 Task: Create a sub task System Test and UAT for the task  Implement a new point of sale (POS) system for a retail store in the project AgileBolt , assign it to team member softage.3@softage.net and update the status of the sub task to  On Track  , set the priority of the sub task to Low
Action: Mouse moved to (513, 292)
Screenshot: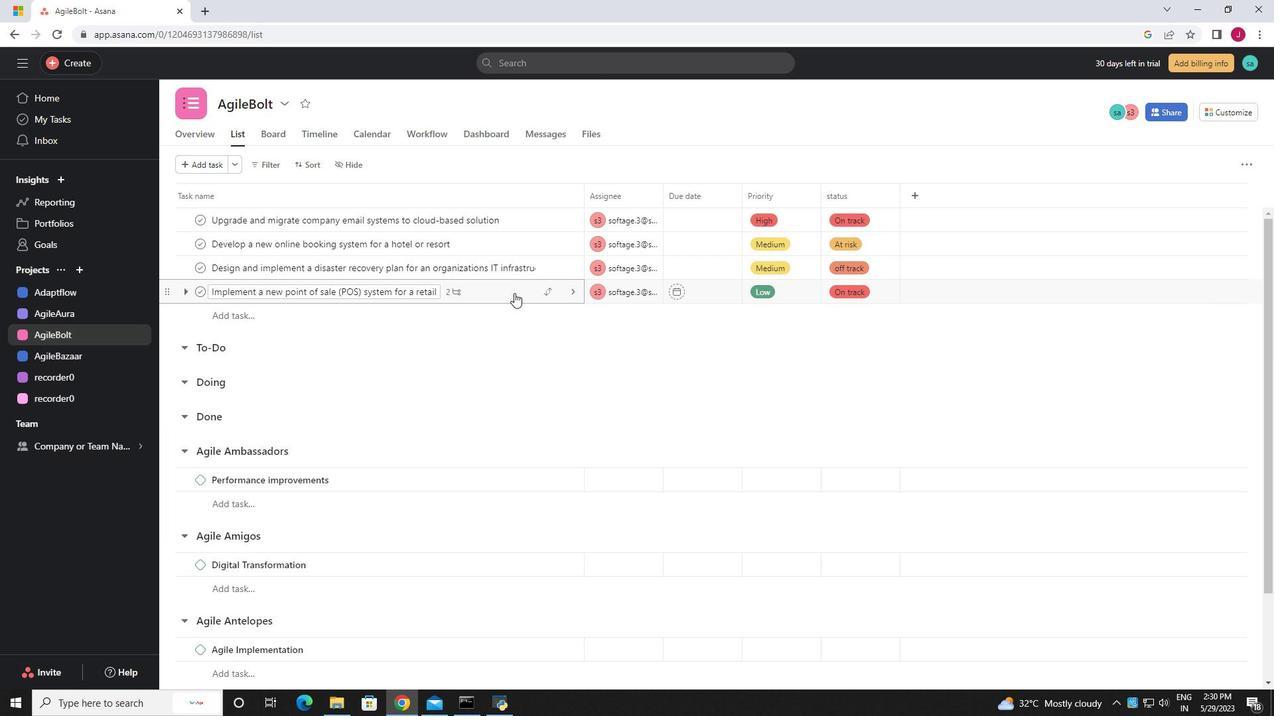 
Action: Mouse pressed left at (513, 292)
Screenshot: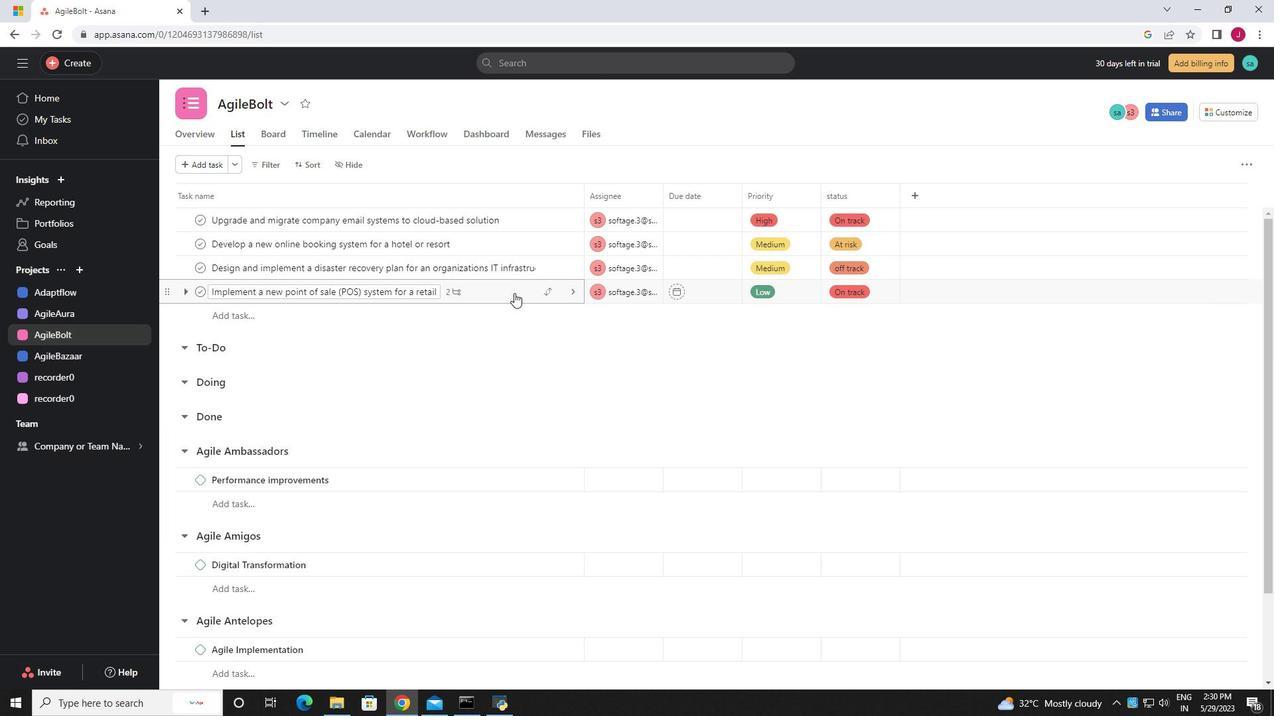 
Action: Mouse moved to (983, 524)
Screenshot: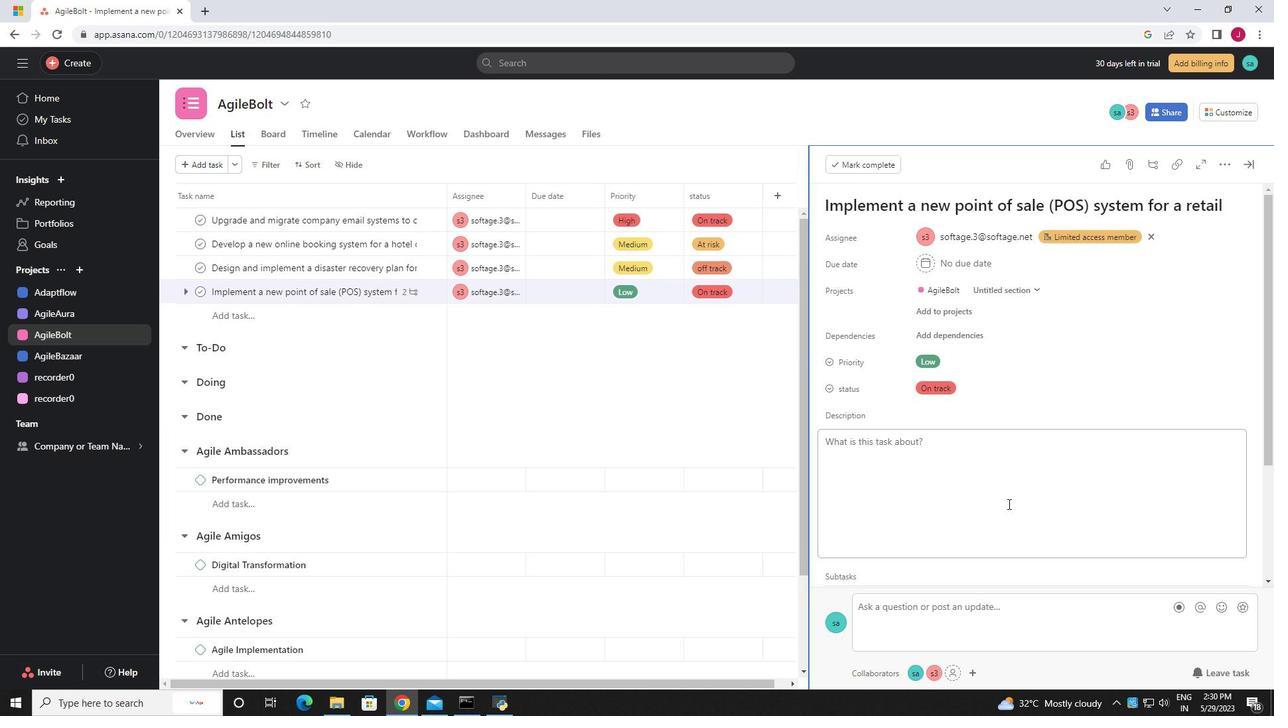 
Action: Mouse scrolled (983, 523) with delta (0, 0)
Screenshot: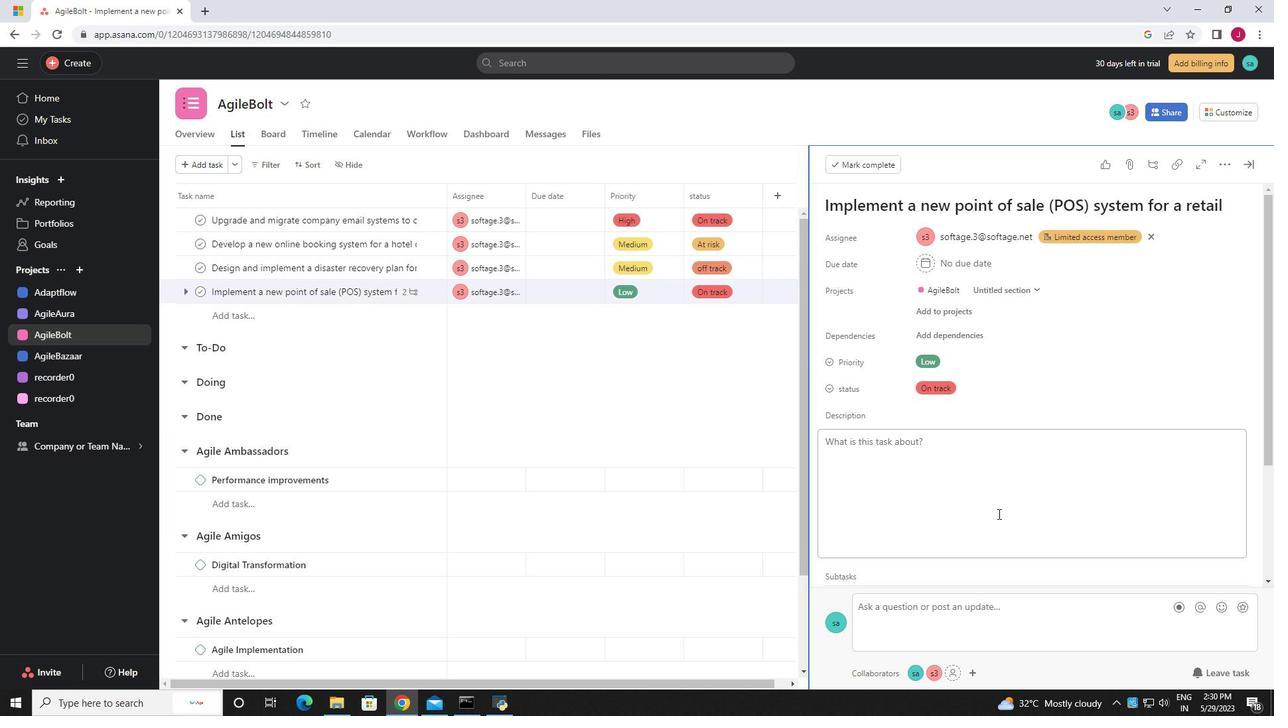 
Action: Mouse scrolled (983, 523) with delta (0, 0)
Screenshot: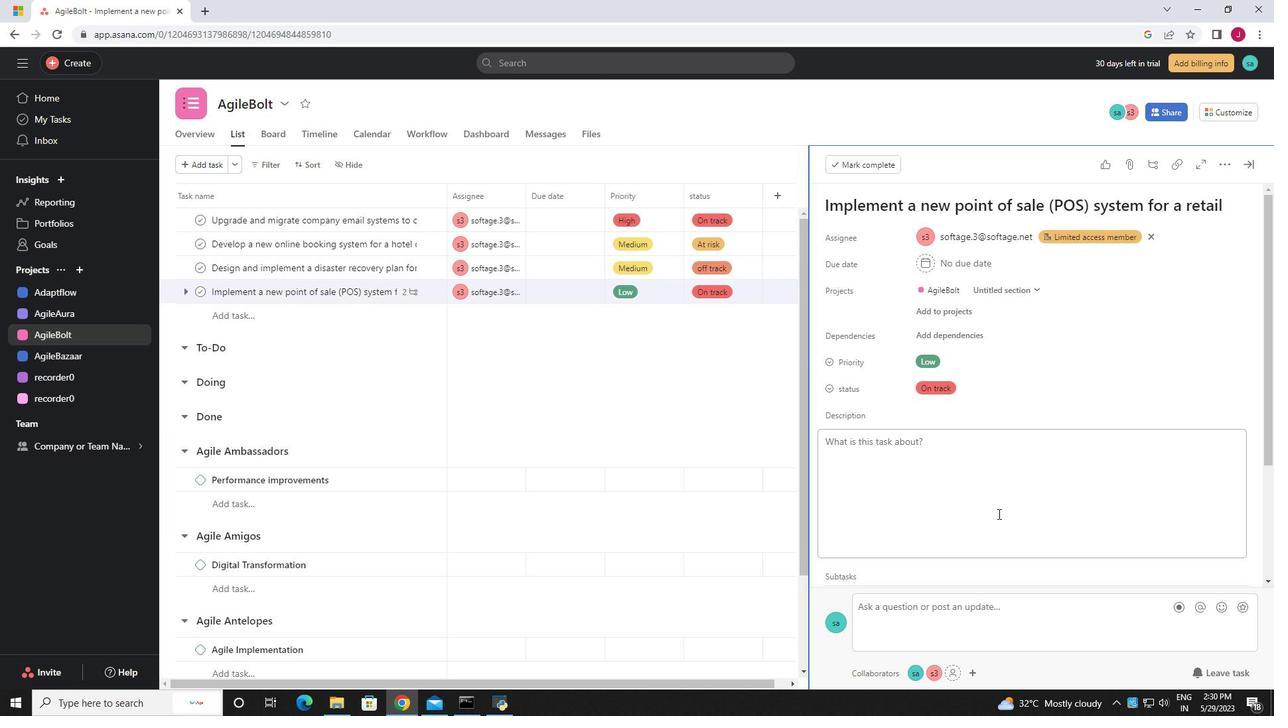 
Action: Mouse scrolled (983, 523) with delta (0, 0)
Screenshot: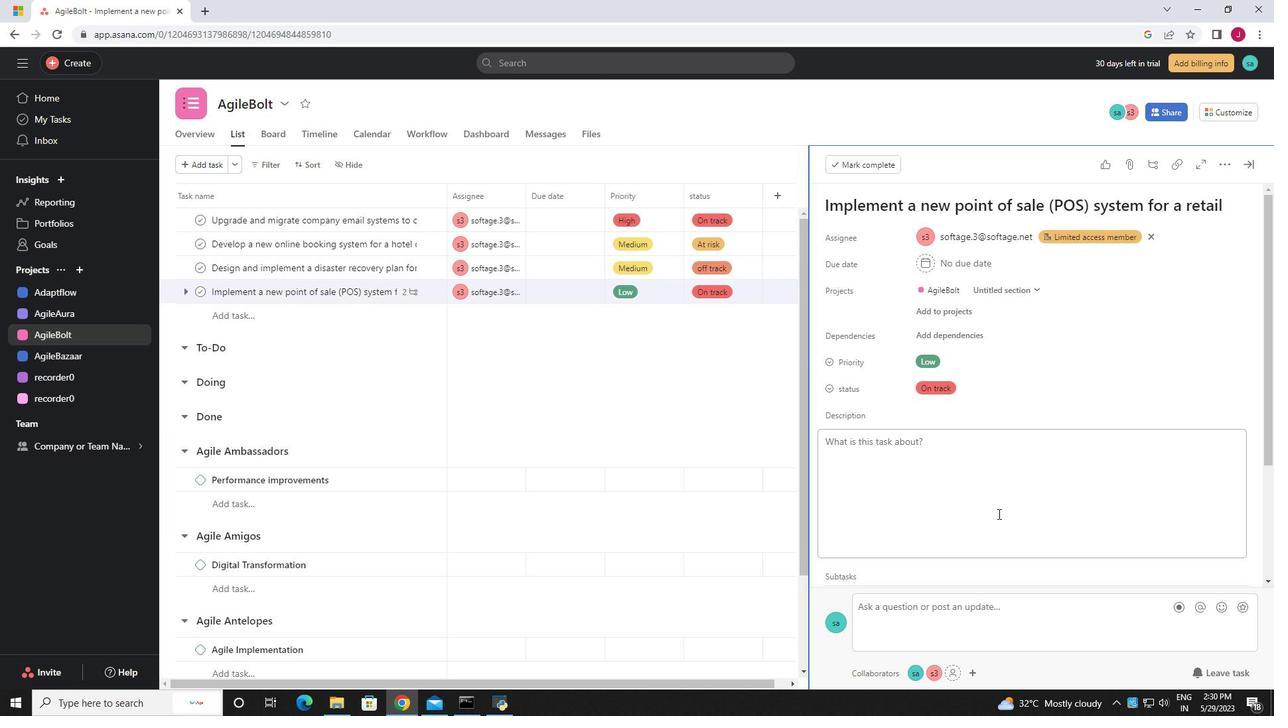 
Action: Mouse scrolled (983, 523) with delta (0, 0)
Screenshot: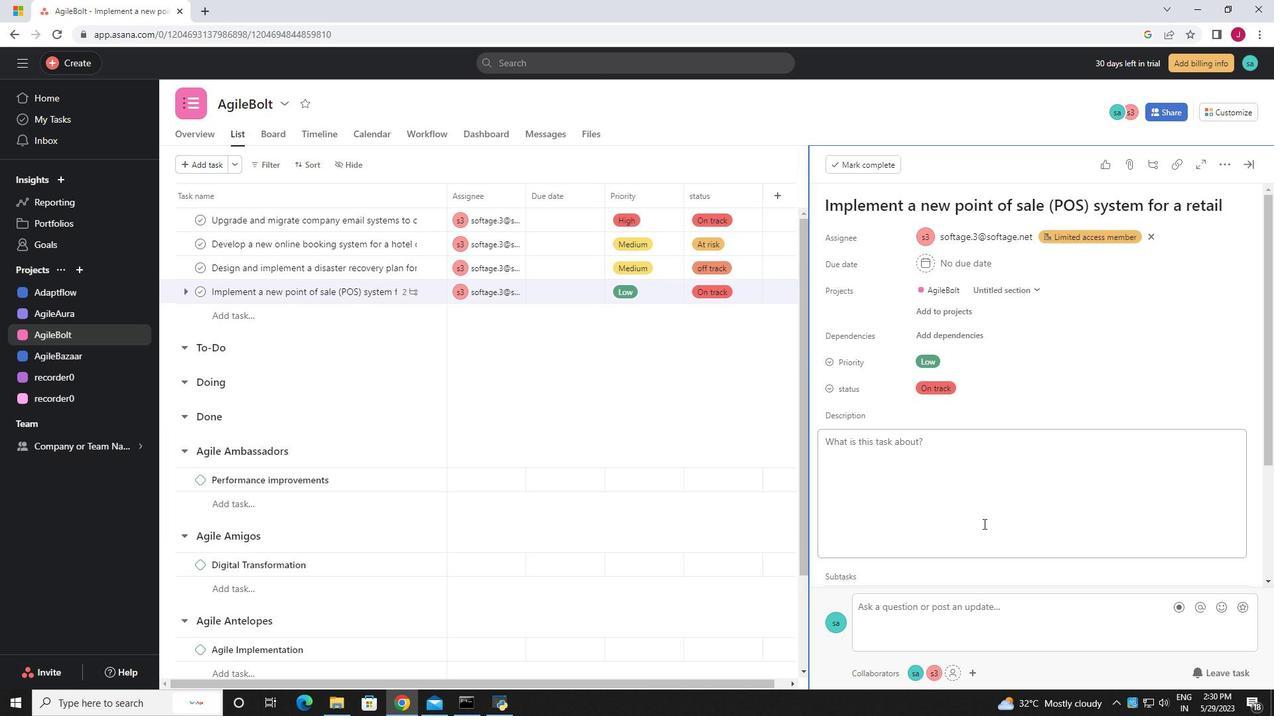 
Action: Mouse scrolled (983, 523) with delta (0, 0)
Screenshot: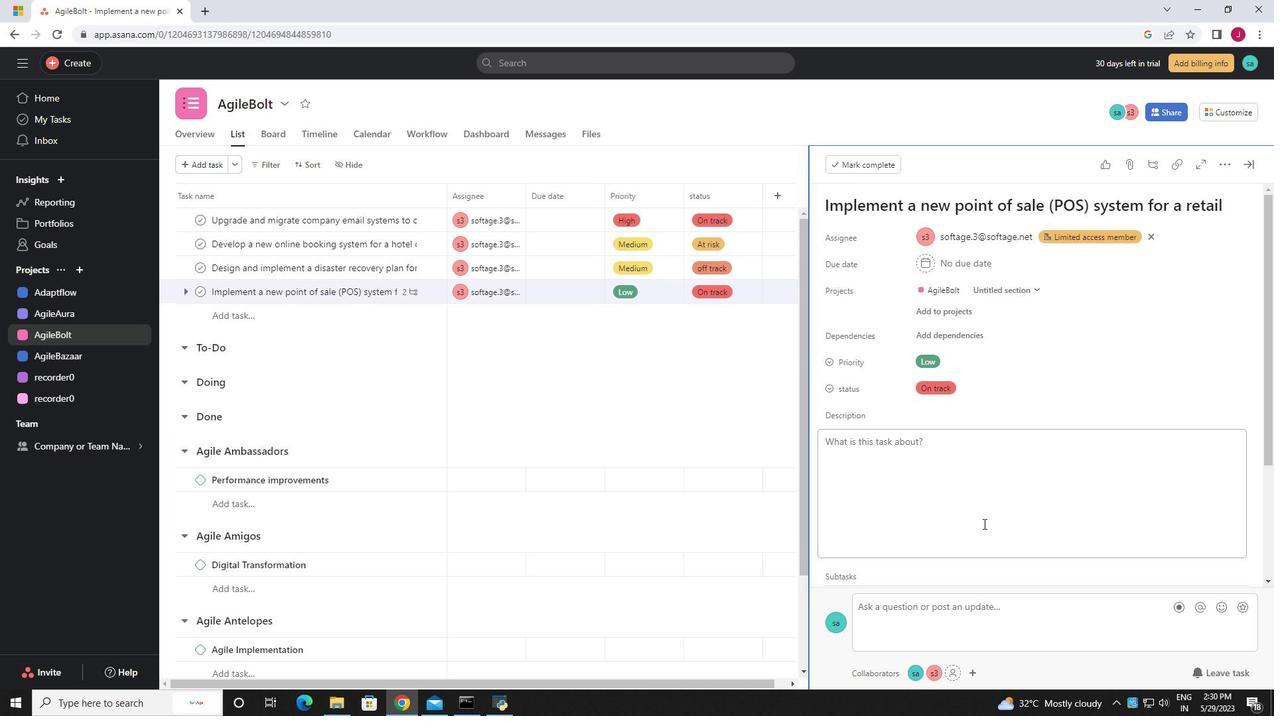 
Action: Mouse moved to (856, 480)
Screenshot: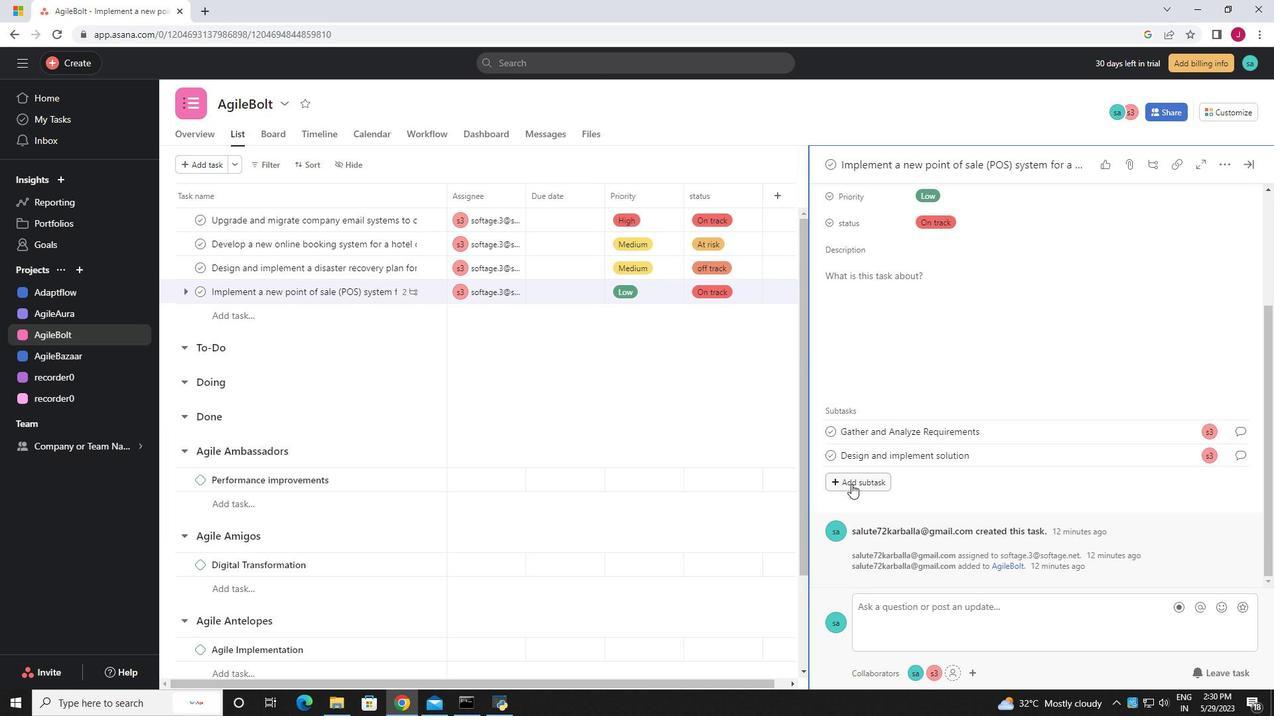 
Action: Mouse pressed left at (856, 480)
Screenshot: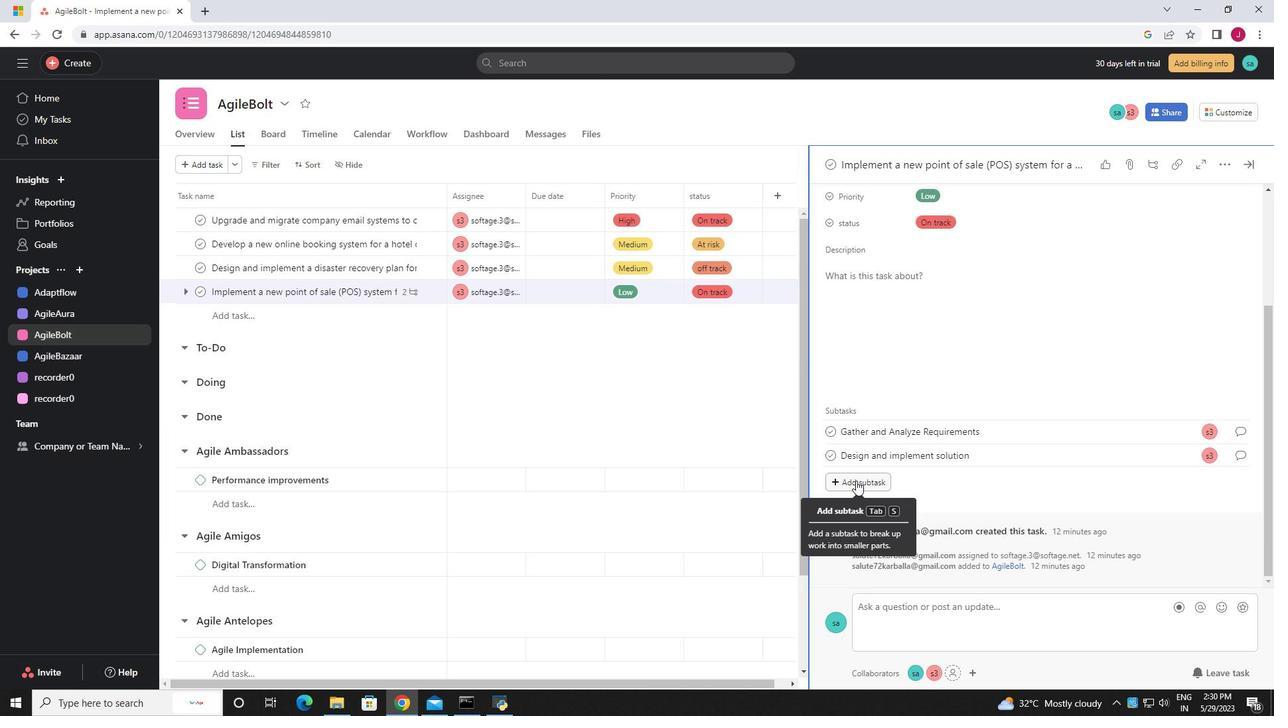 
Action: Mouse moved to (860, 455)
Screenshot: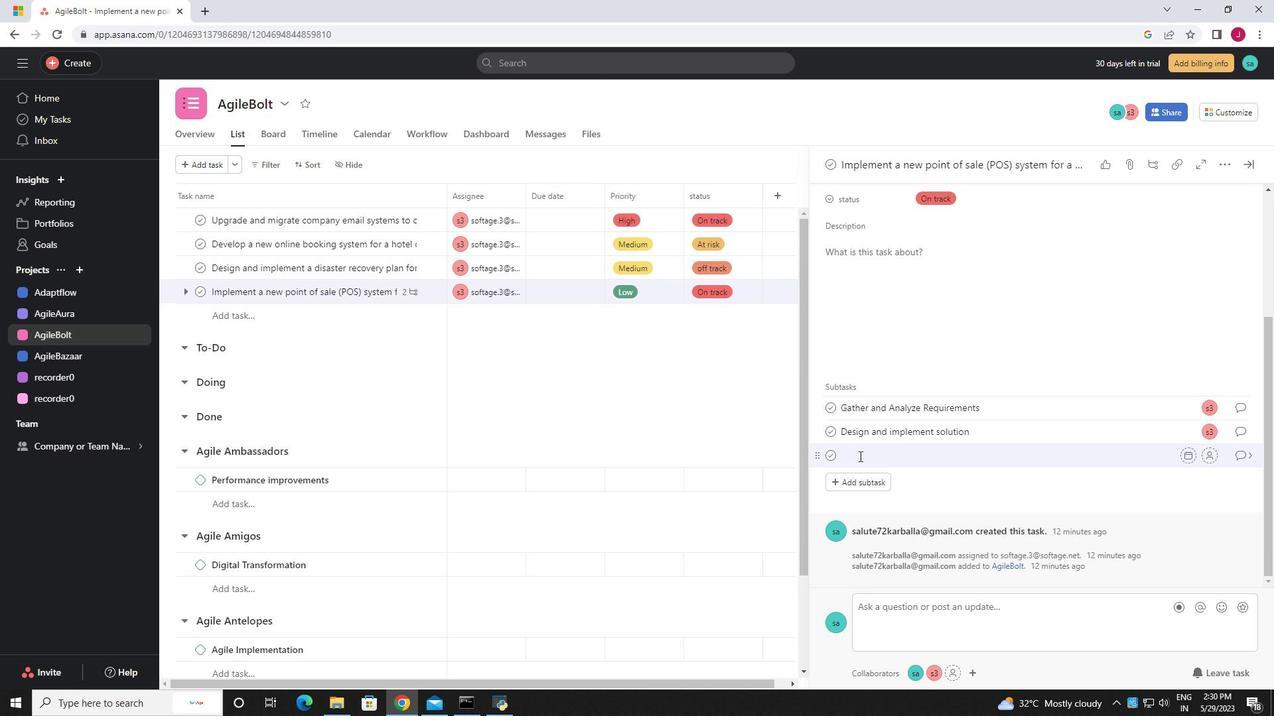 
Action: Key pressed <Key.caps_lock>S<Key.caps_lock>ystem<Key.space><Key.caps_lock>T<Key.caps_lock>est<Key.space>and<Key.space><Key.caps_lock>UAT
Screenshot: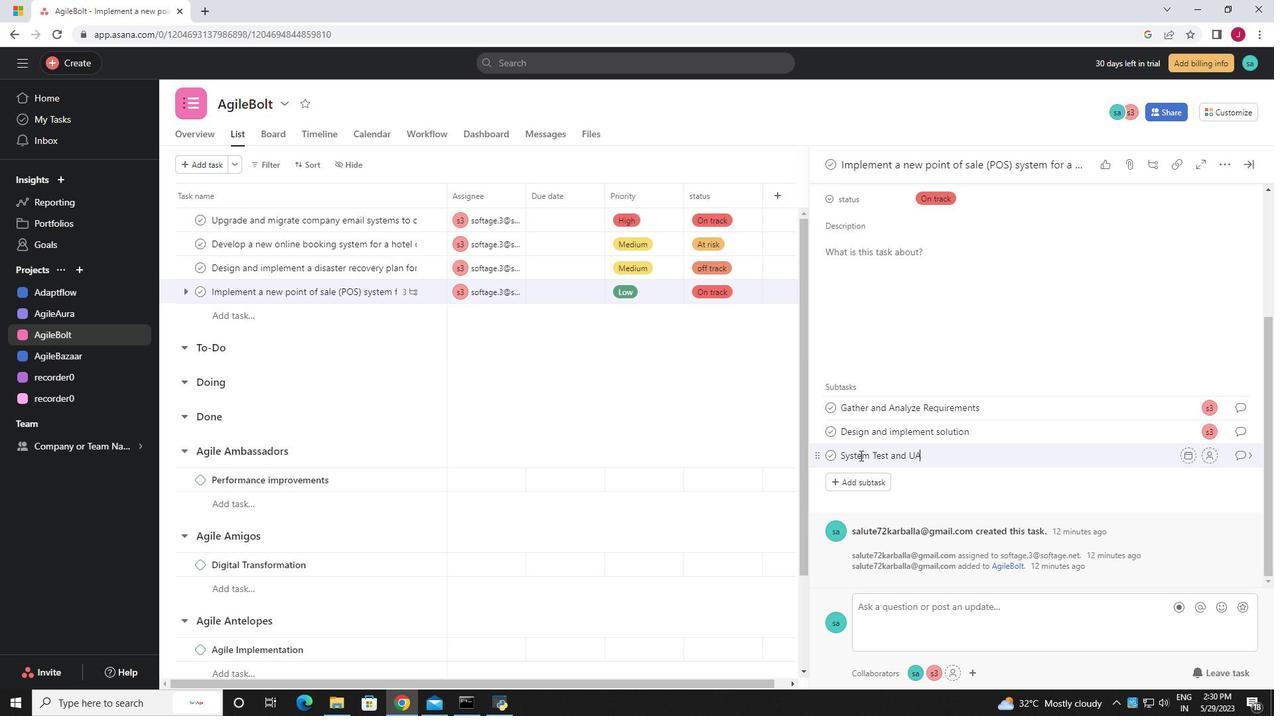 
Action: Mouse moved to (1211, 457)
Screenshot: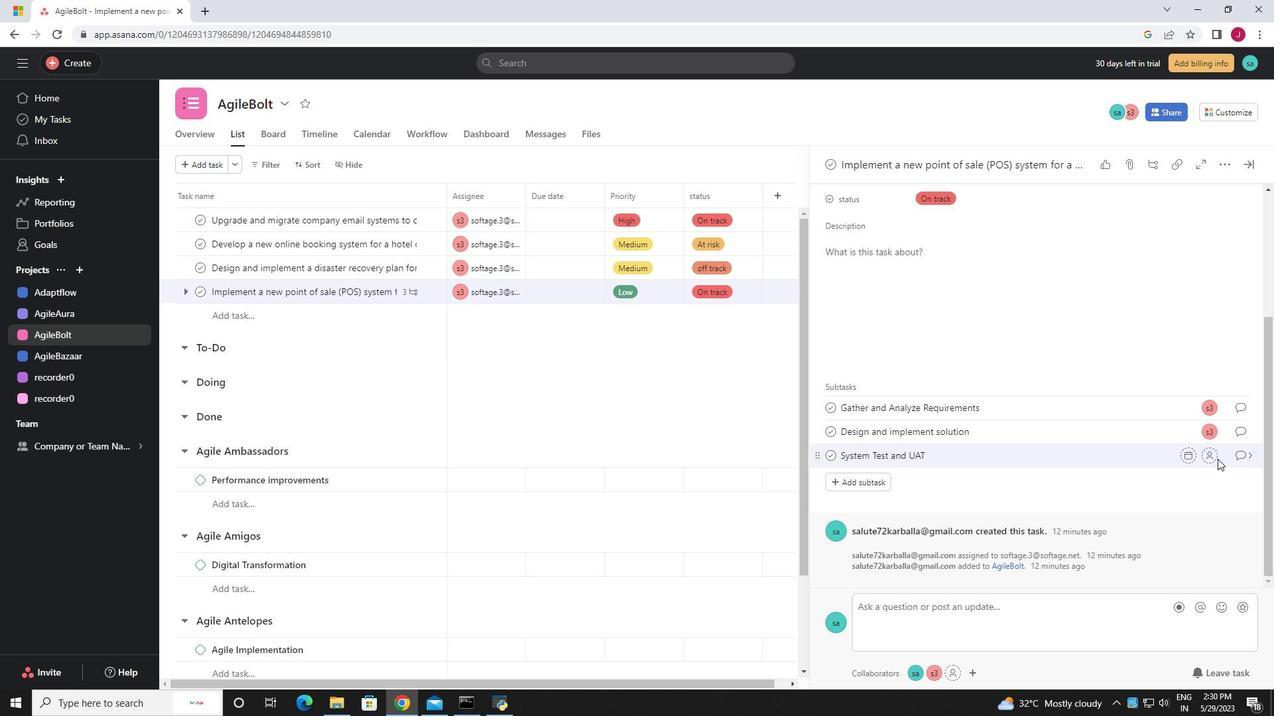 
Action: Mouse pressed left at (1211, 457)
Screenshot: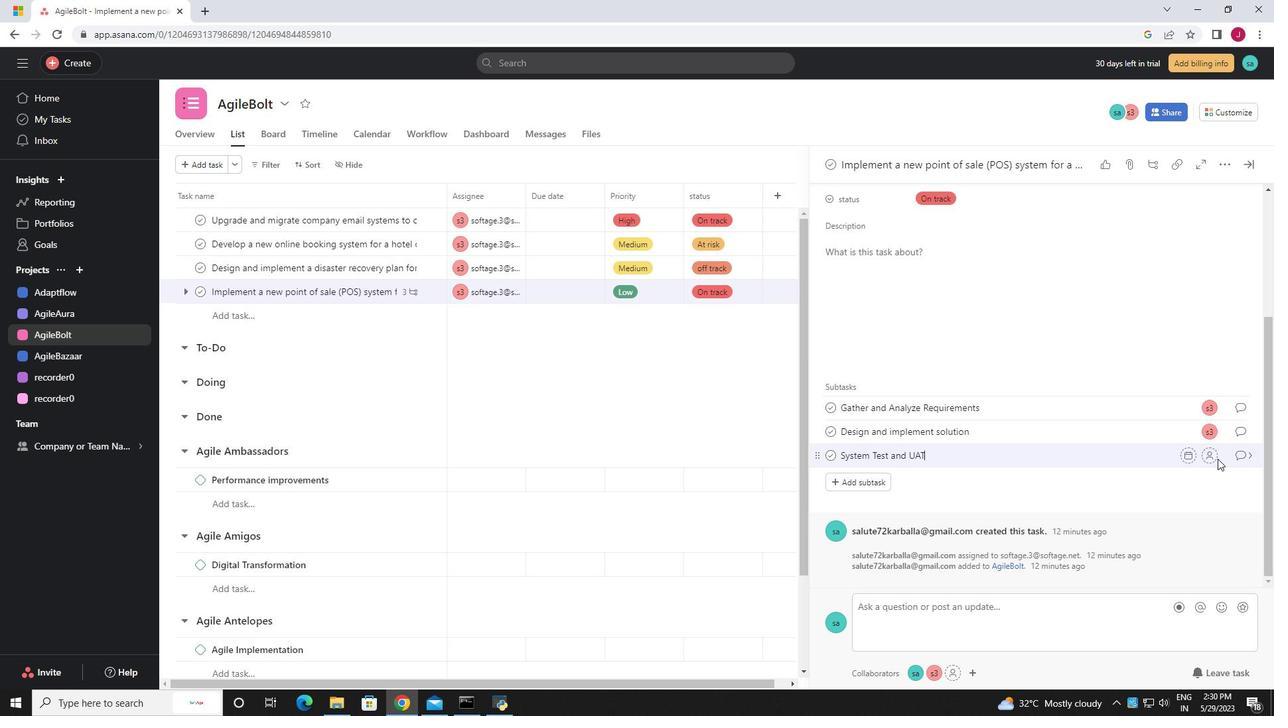 
Action: Mouse moved to (1097, 589)
Screenshot: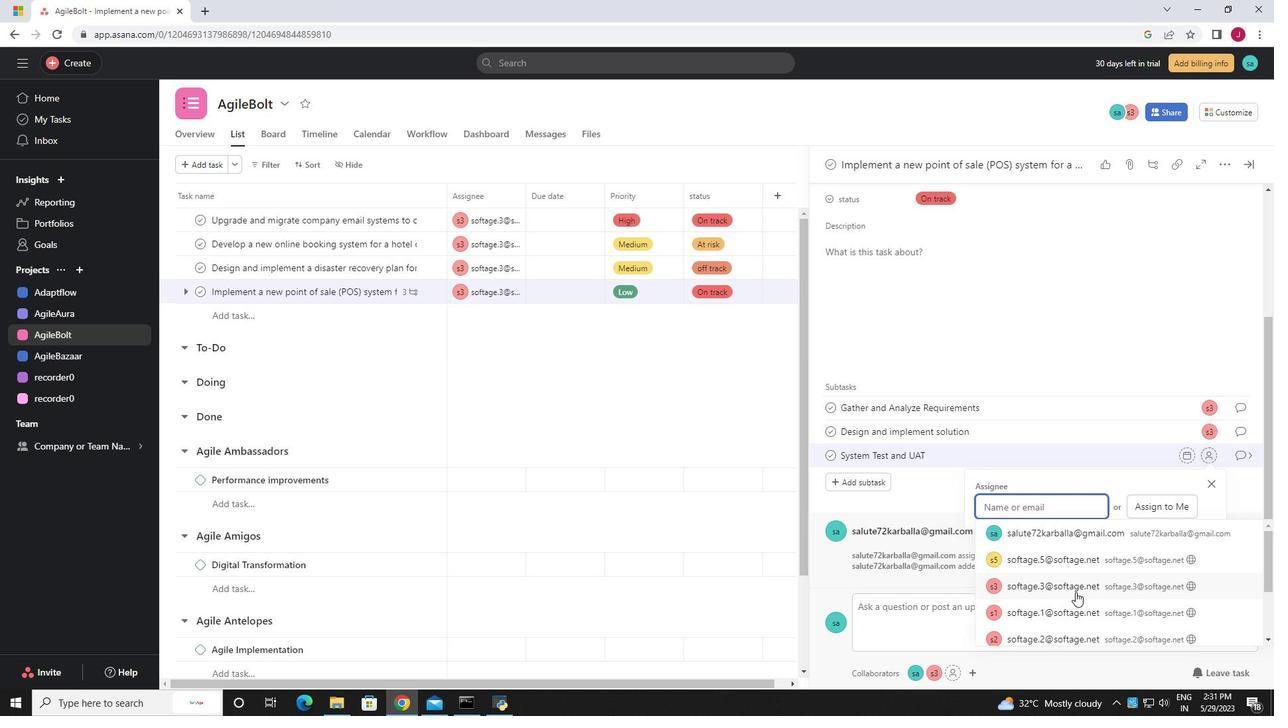 
Action: Mouse pressed left at (1097, 589)
Screenshot: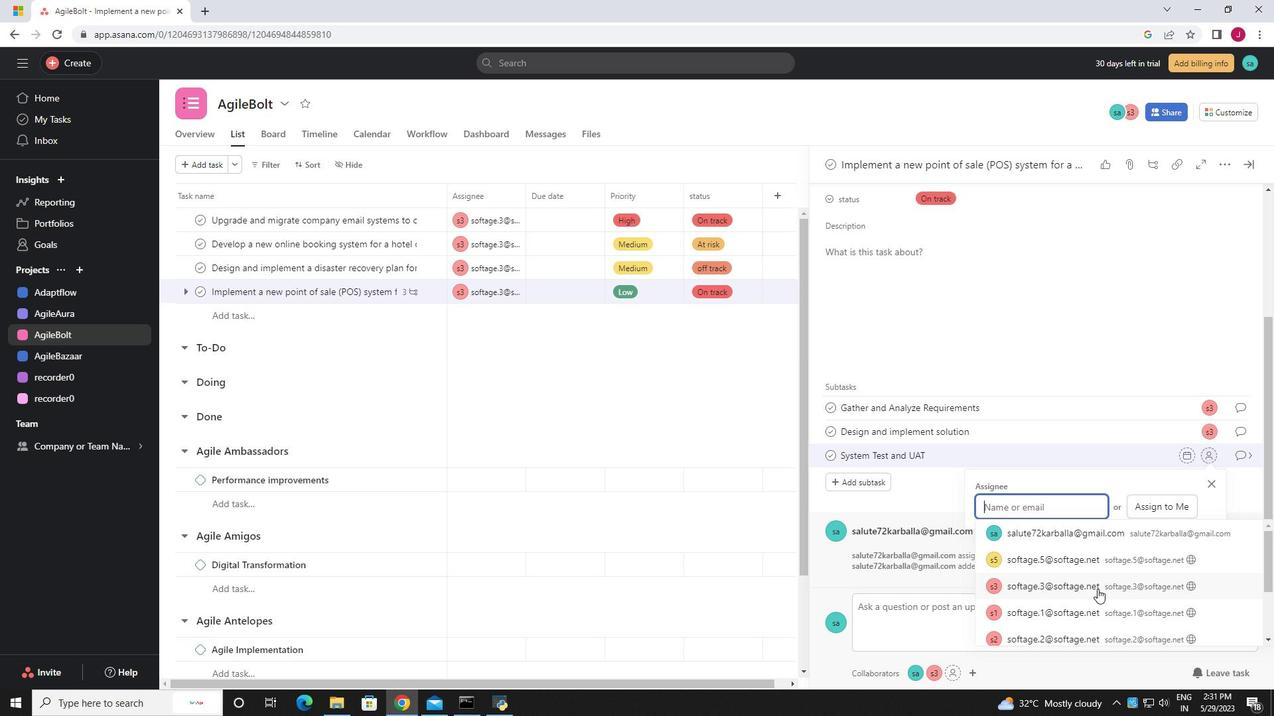
Action: Mouse moved to (1246, 455)
Screenshot: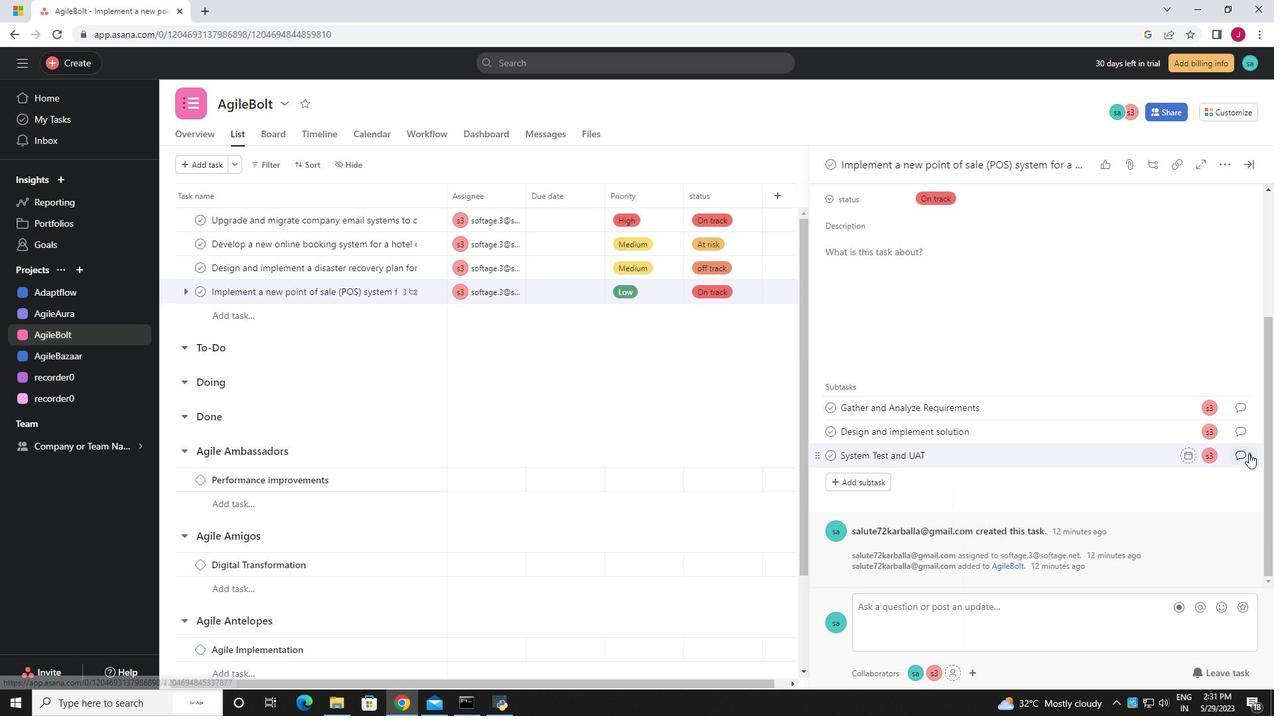 
Action: Mouse pressed left at (1246, 455)
Screenshot: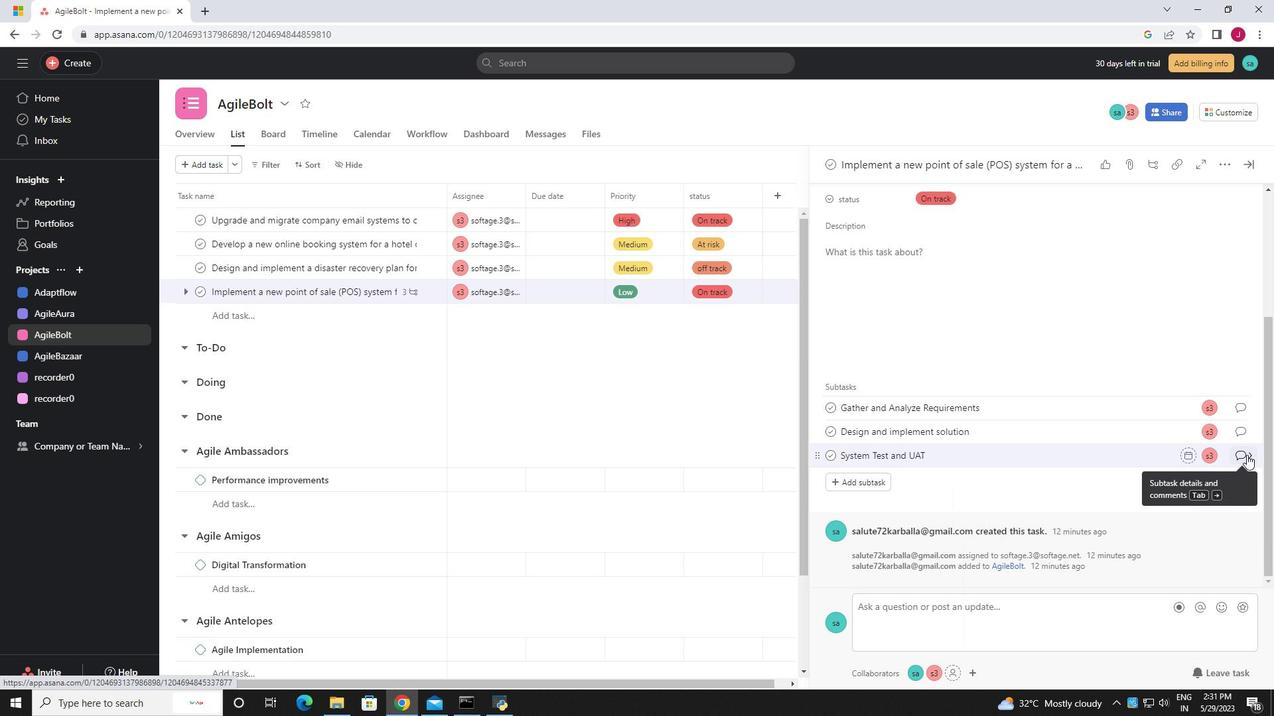 
Action: Mouse moved to (869, 397)
Screenshot: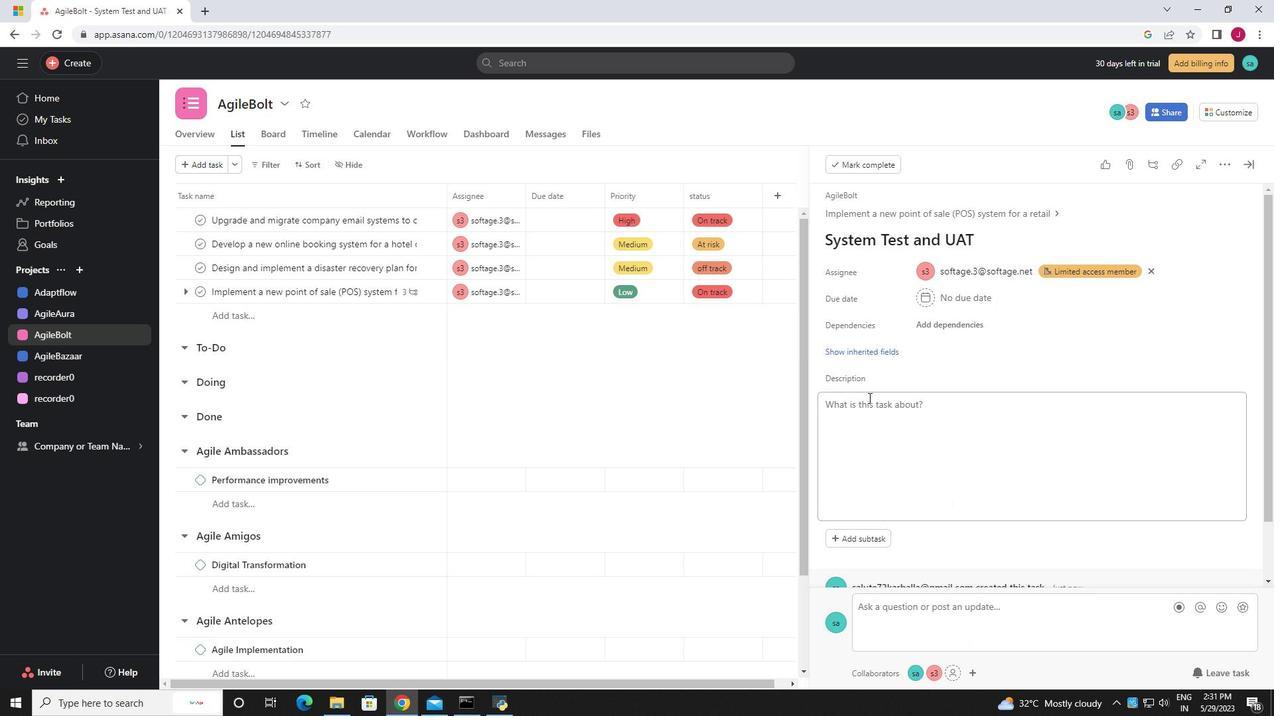 
Action: Mouse scrolled (869, 396) with delta (0, 0)
Screenshot: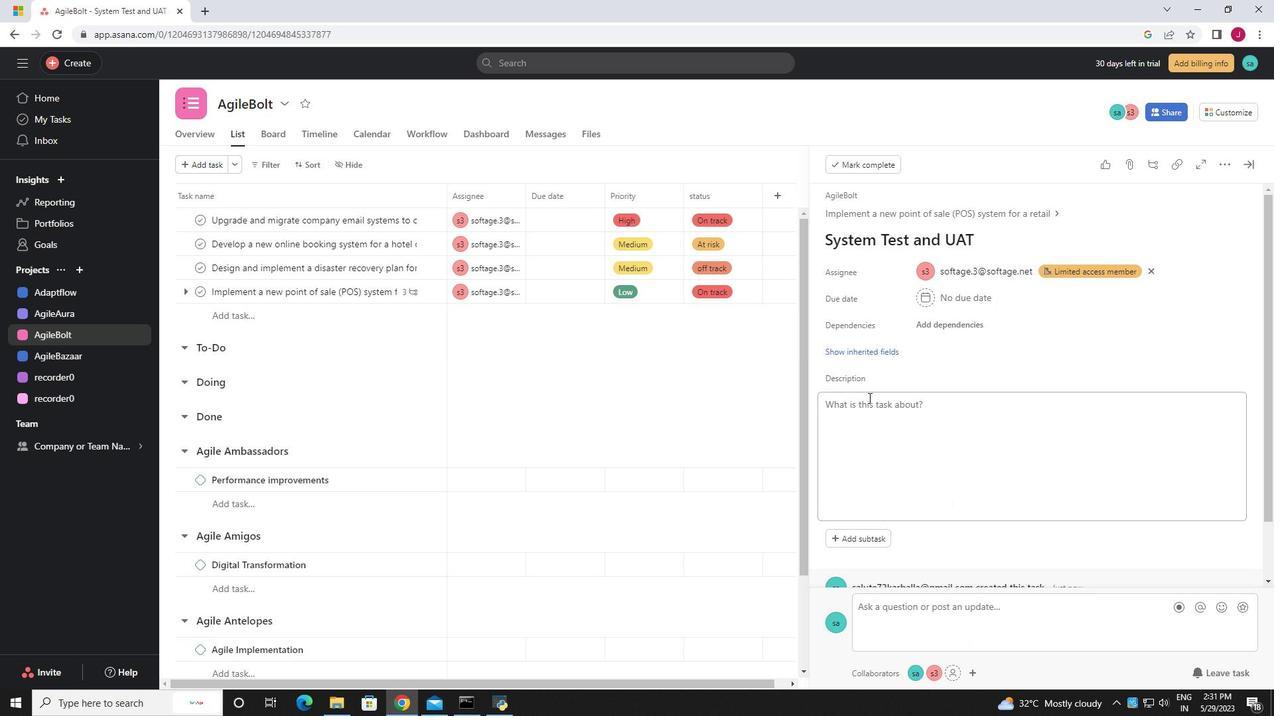 
Action: Mouse moved to (869, 397)
Screenshot: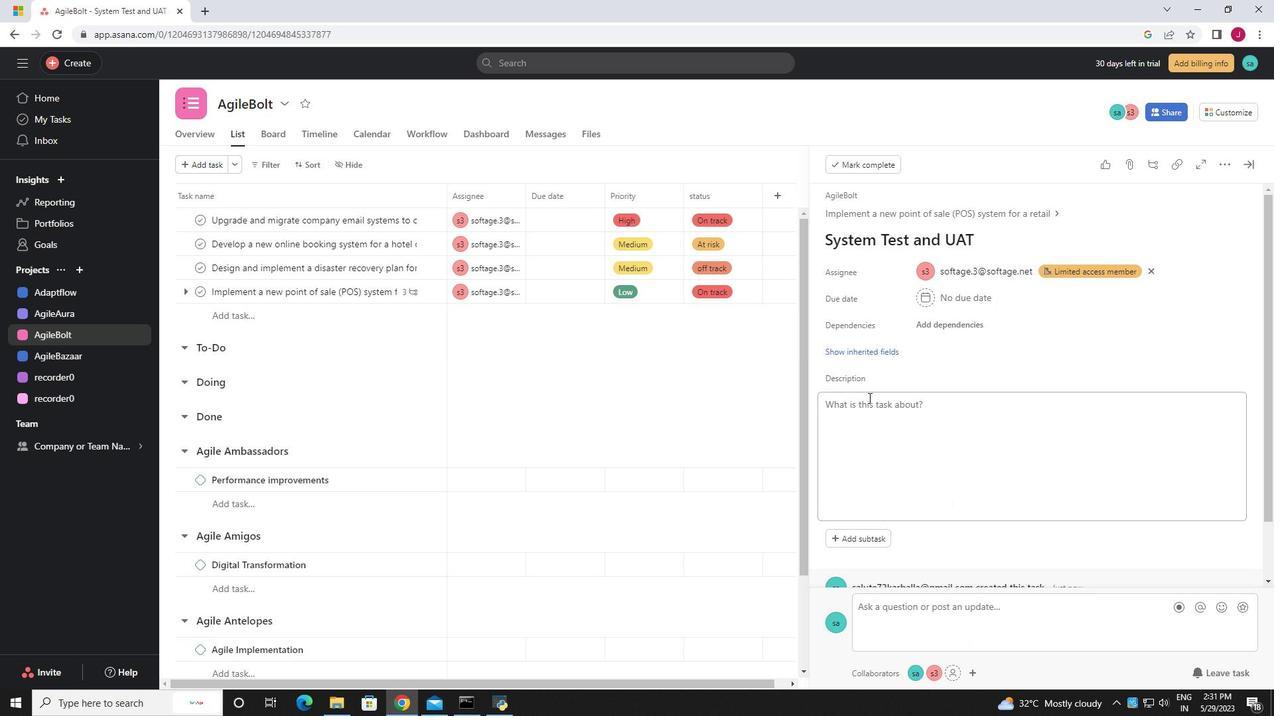 
Action: Mouse scrolled (869, 396) with delta (0, 0)
Screenshot: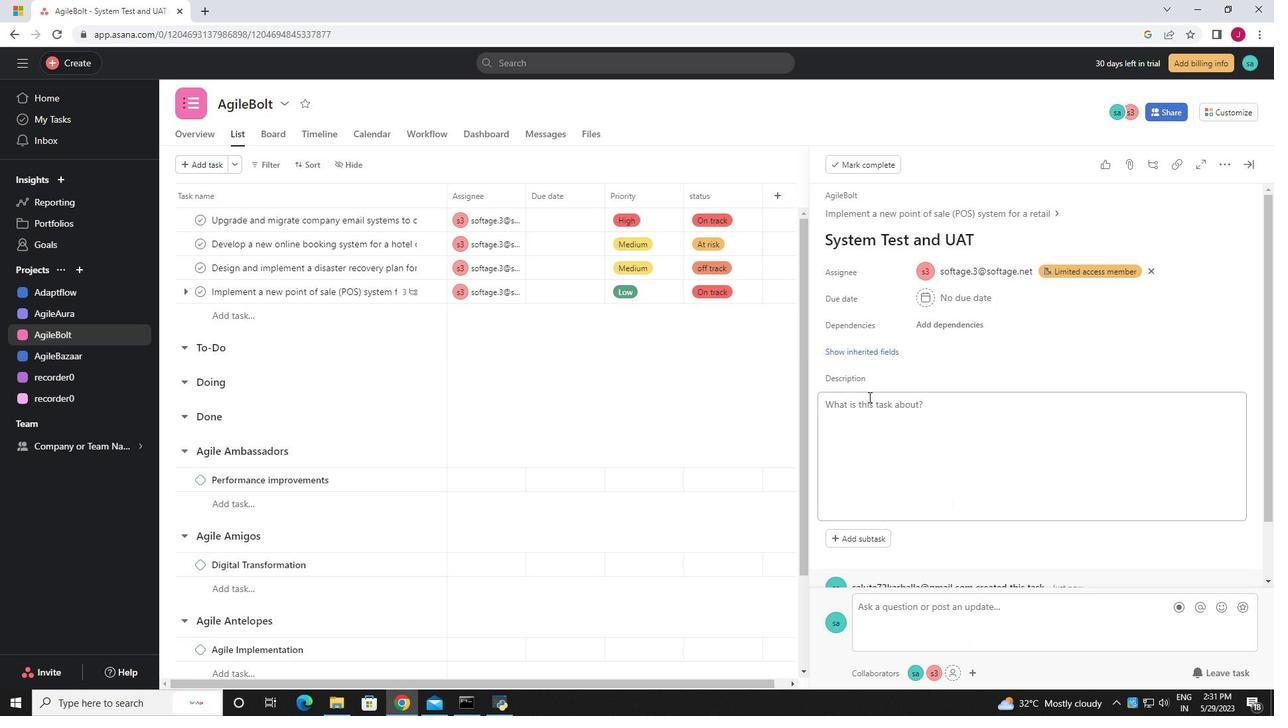 
Action: Mouse scrolled (869, 396) with delta (0, 0)
Screenshot: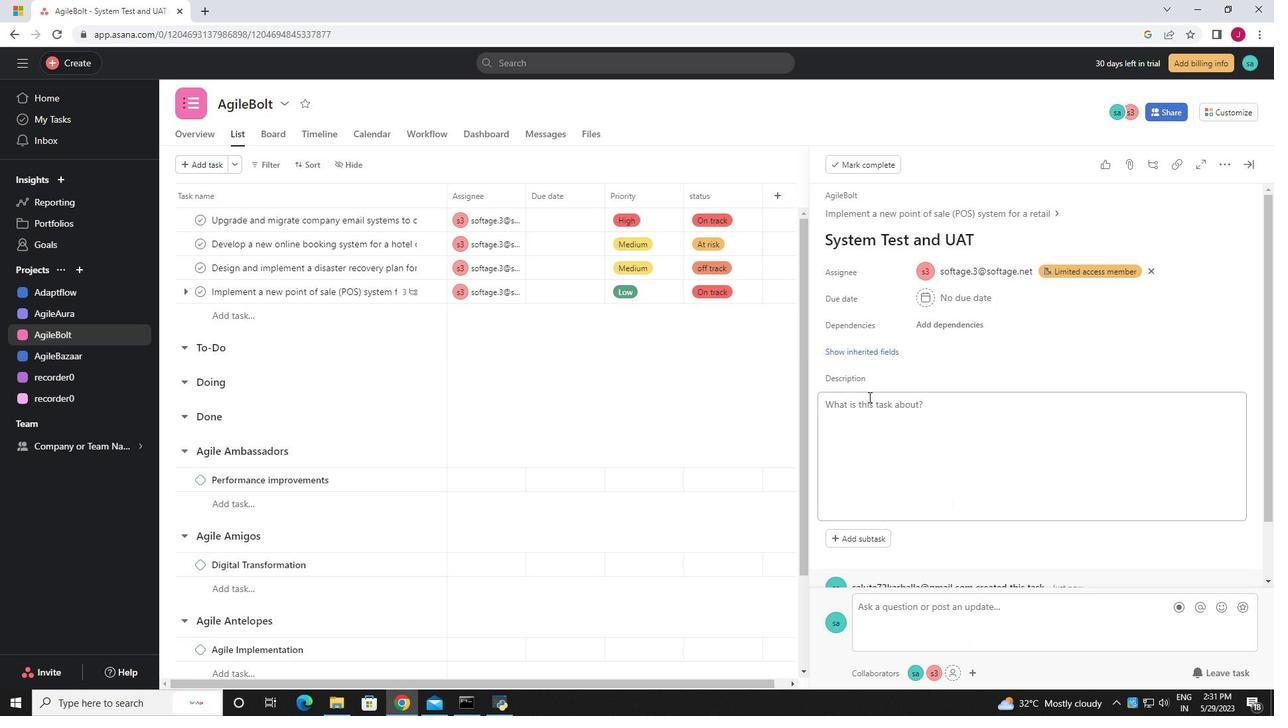 
Action: Mouse moved to (882, 286)
Screenshot: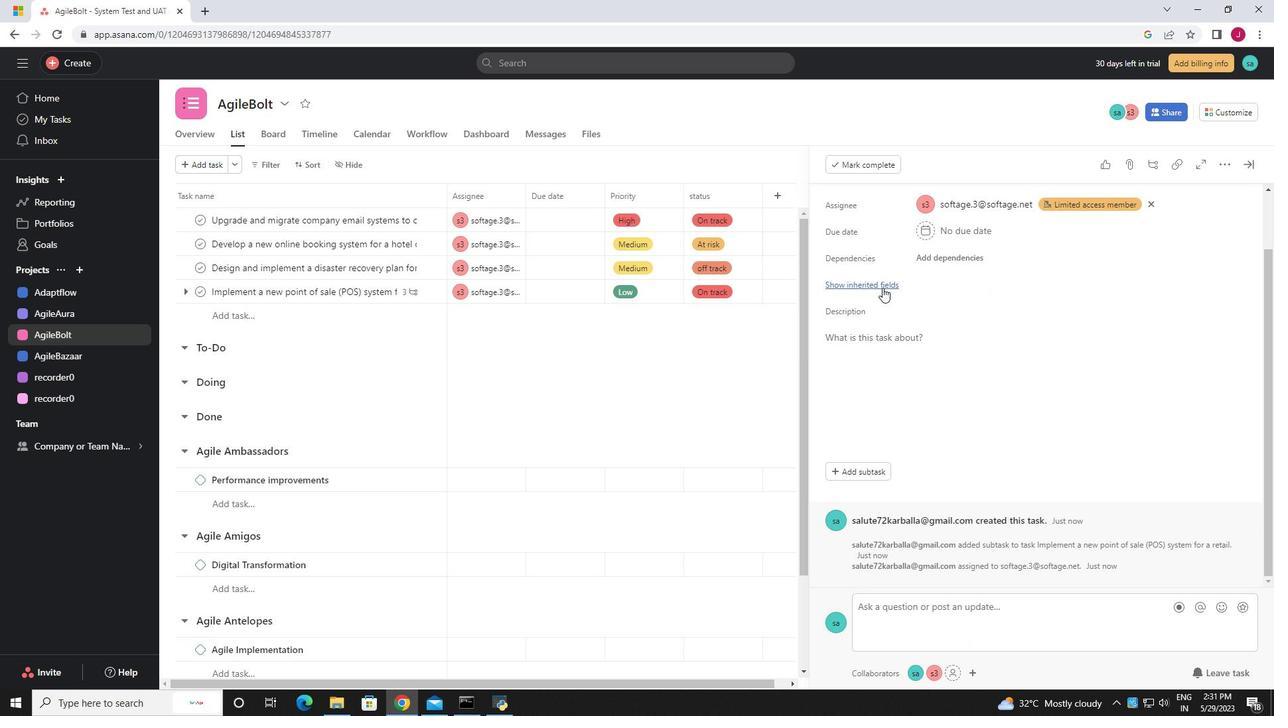
Action: Mouse pressed left at (882, 286)
Screenshot: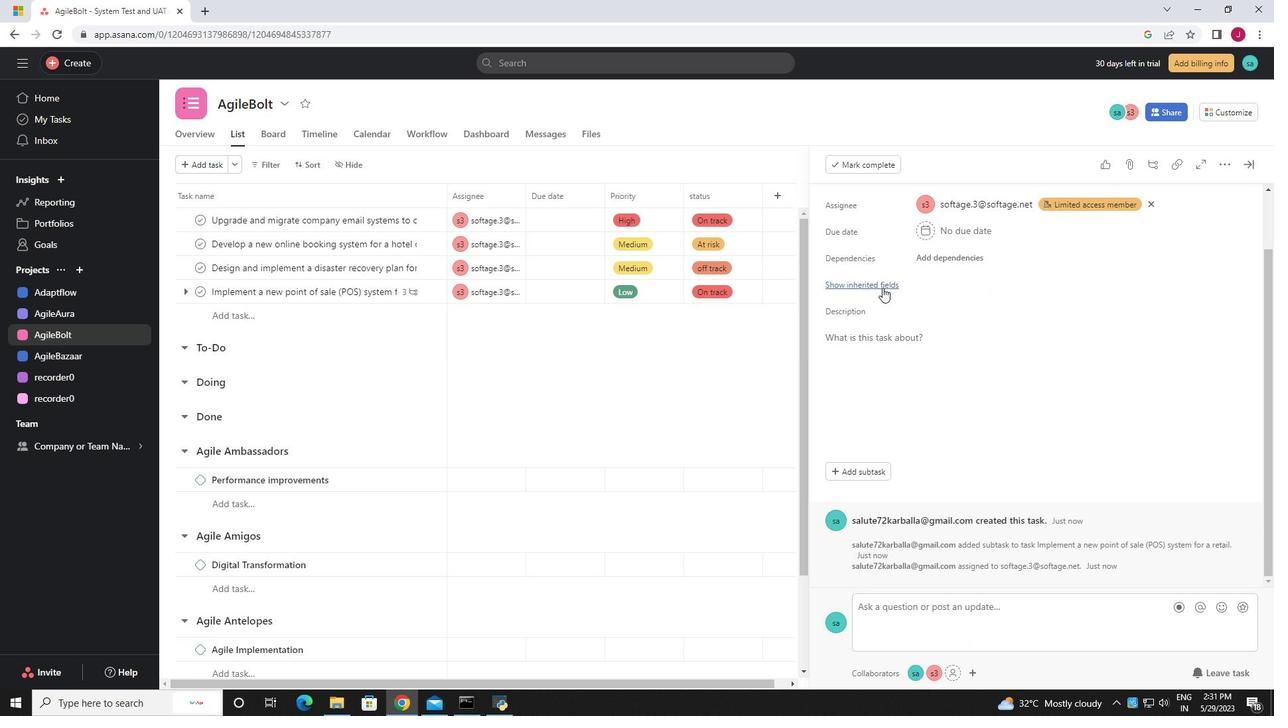 
Action: Mouse moved to (973, 302)
Screenshot: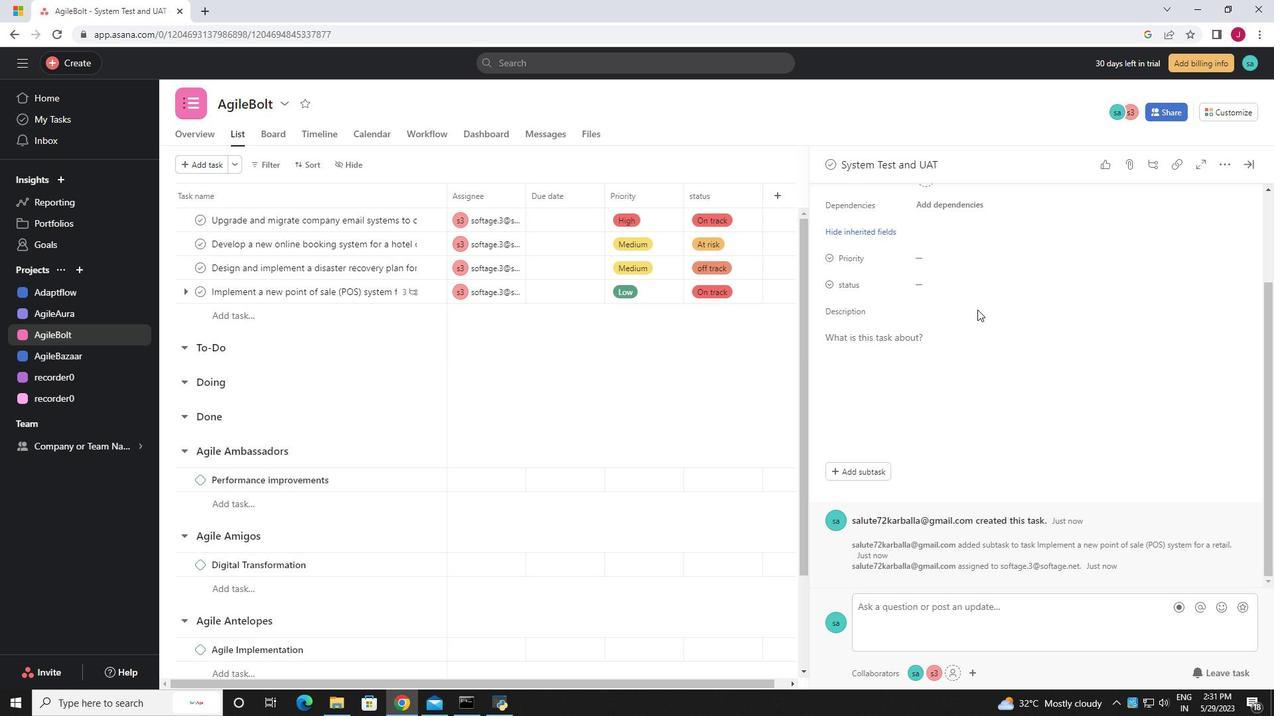
Action: Mouse scrolled (973, 303) with delta (0, 0)
Screenshot: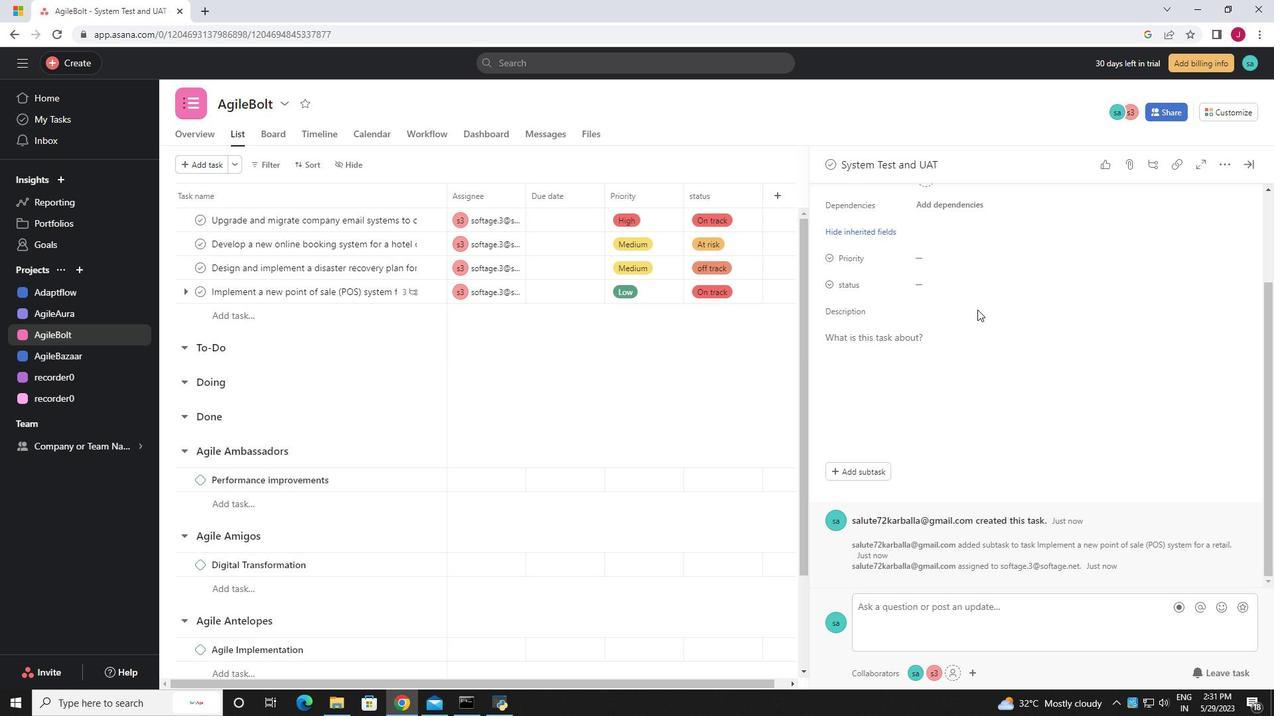 
Action: Mouse moved to (972, 301)
Screenshot: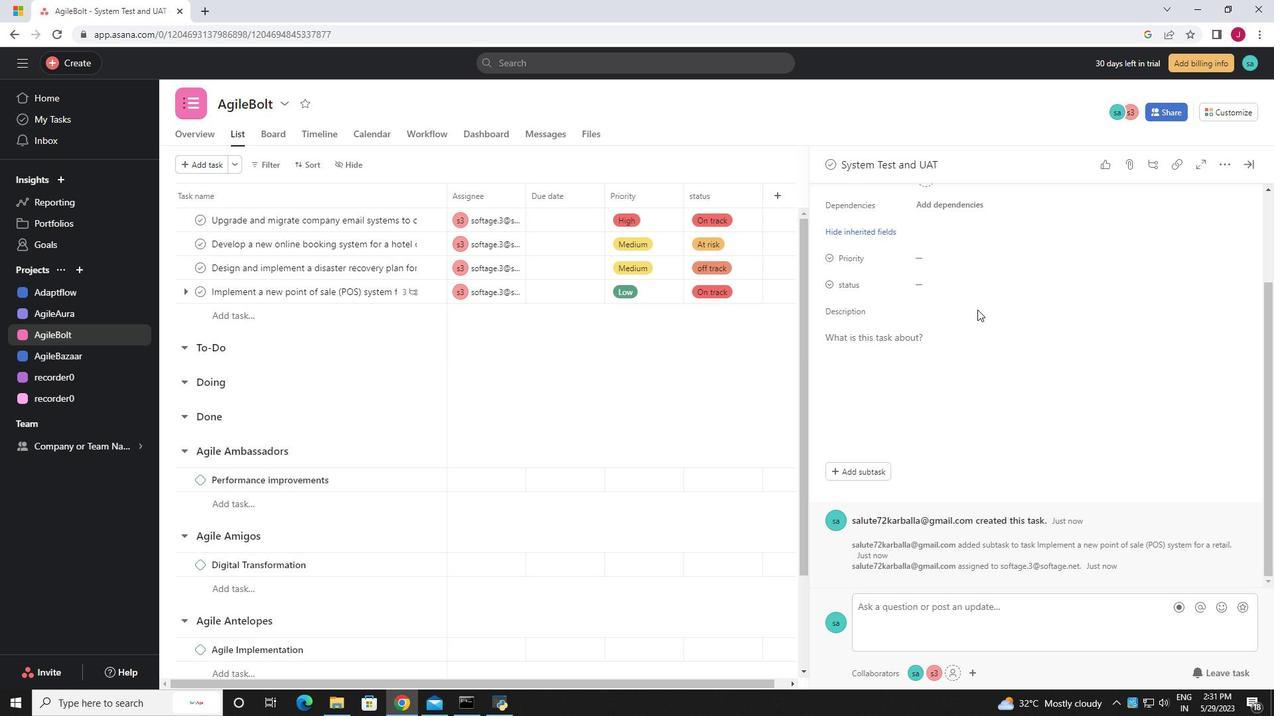 
Action: Mouse scrolled (973, 303) with delta (0, 0)
Screenshot: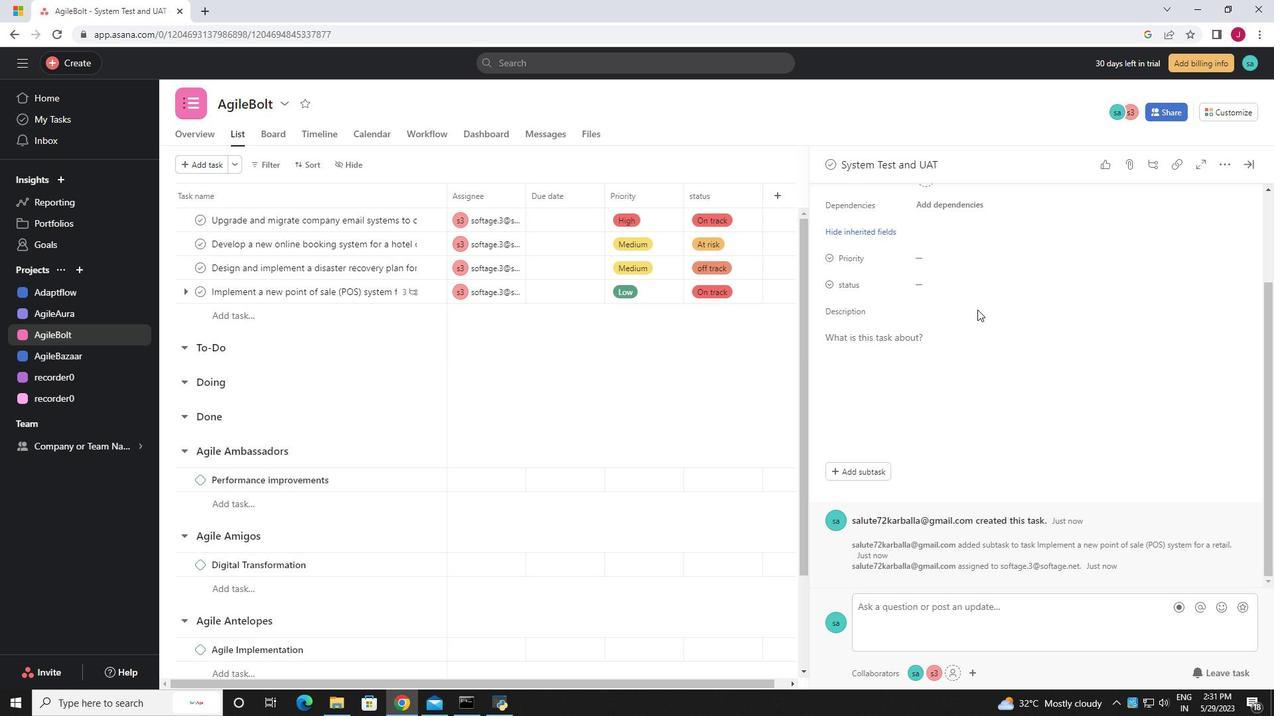 
Action: Mouse moved to (972, 300)
Screenshot: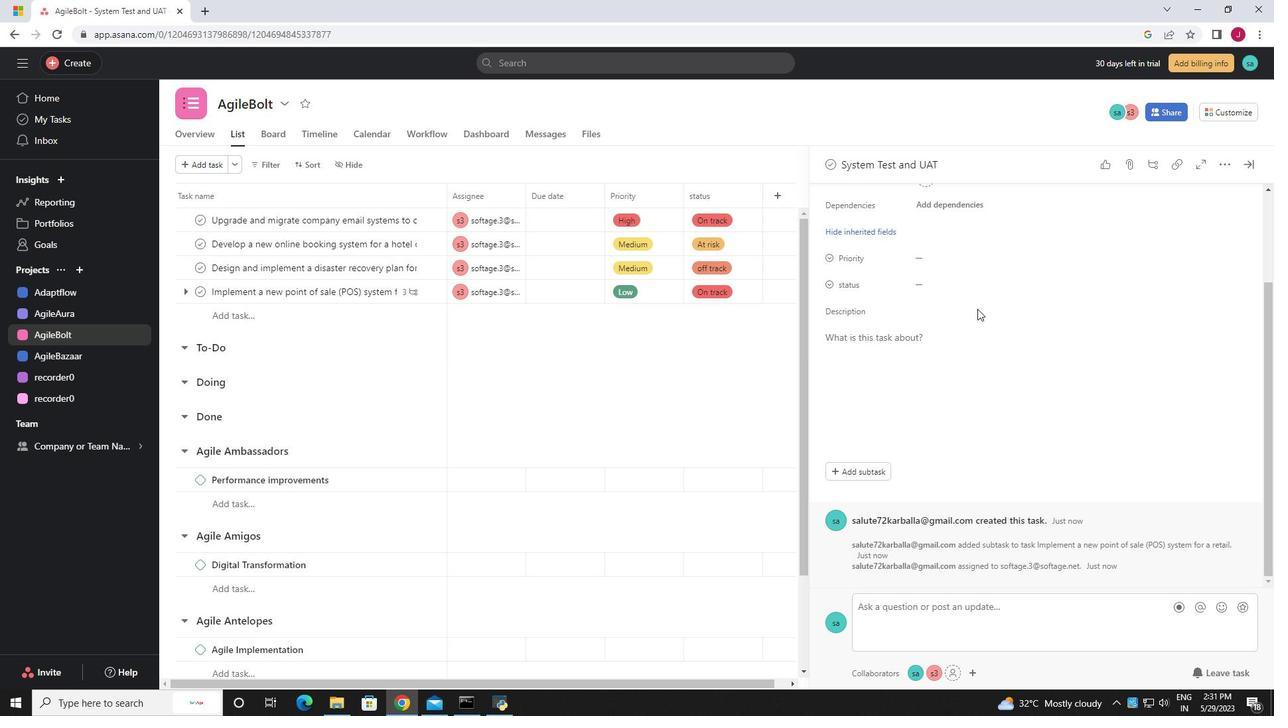 
Action: Mouse scrolled (972, 301) with delta (0, 0)
Screenshot: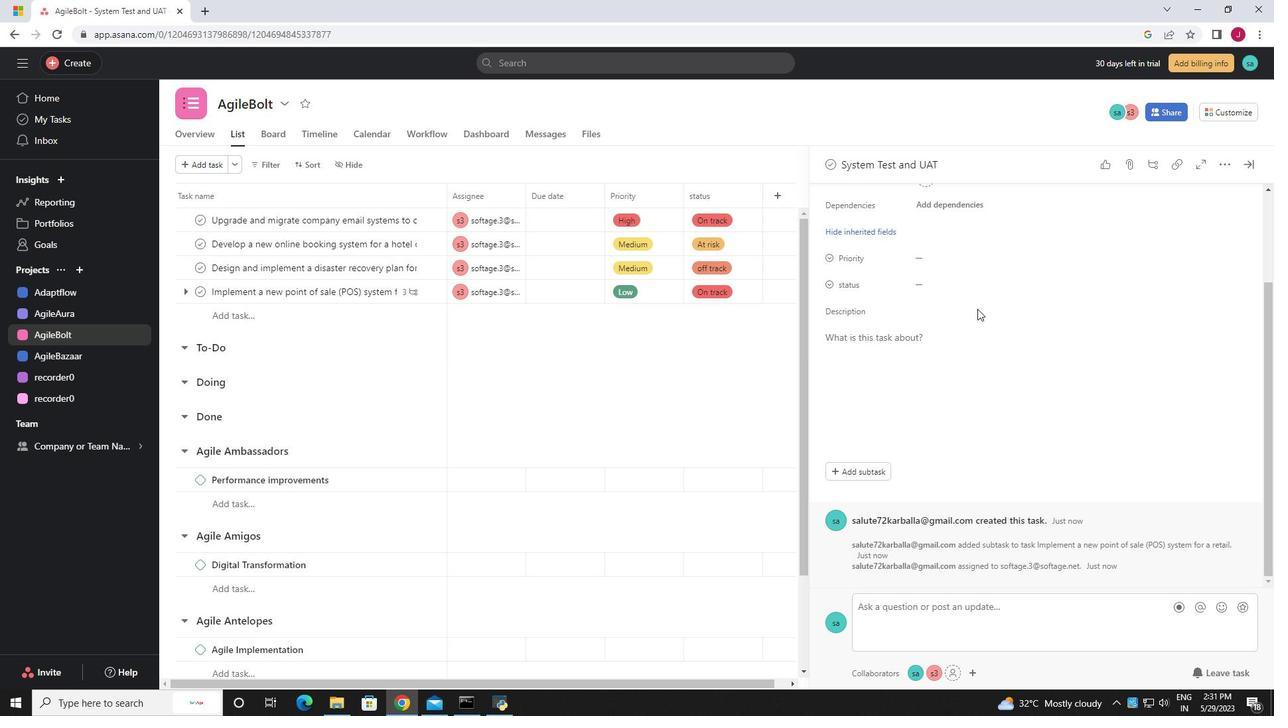 
Action: Mouse moved to (964, 273)
Screenshot: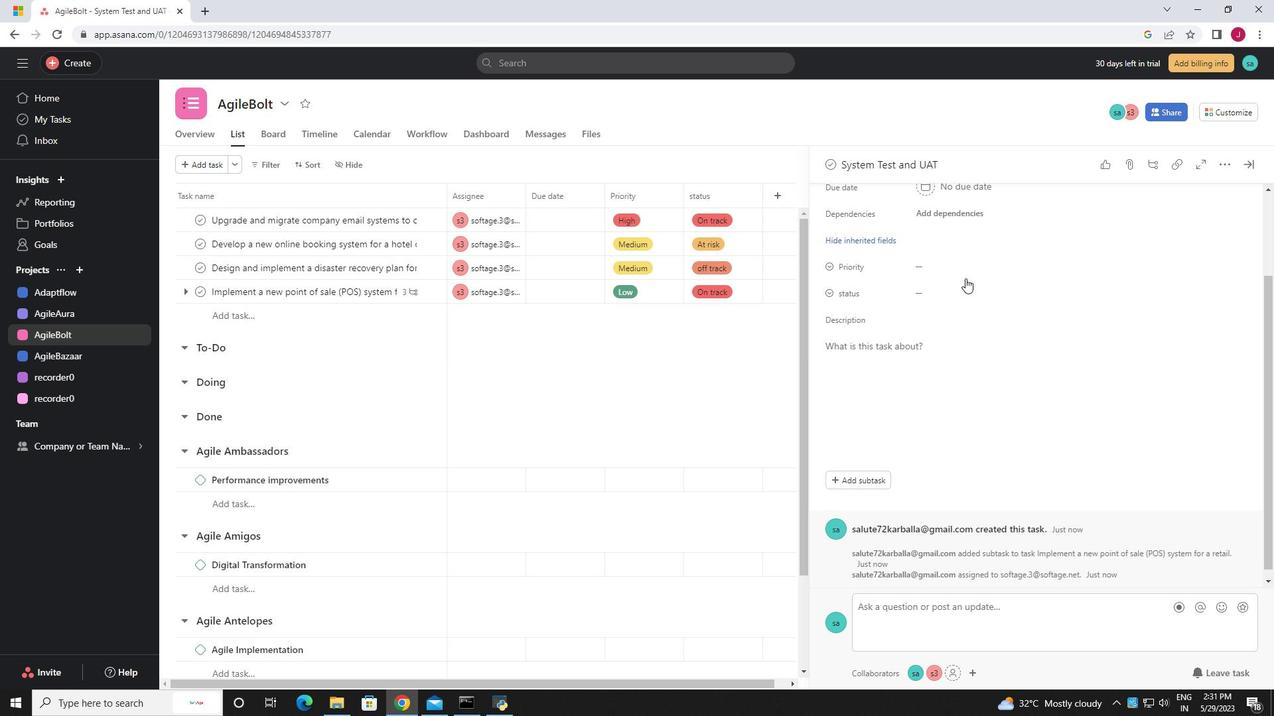 
Action: Mouse scrolled (964, 274) with delta (0, 0)
Screenshot: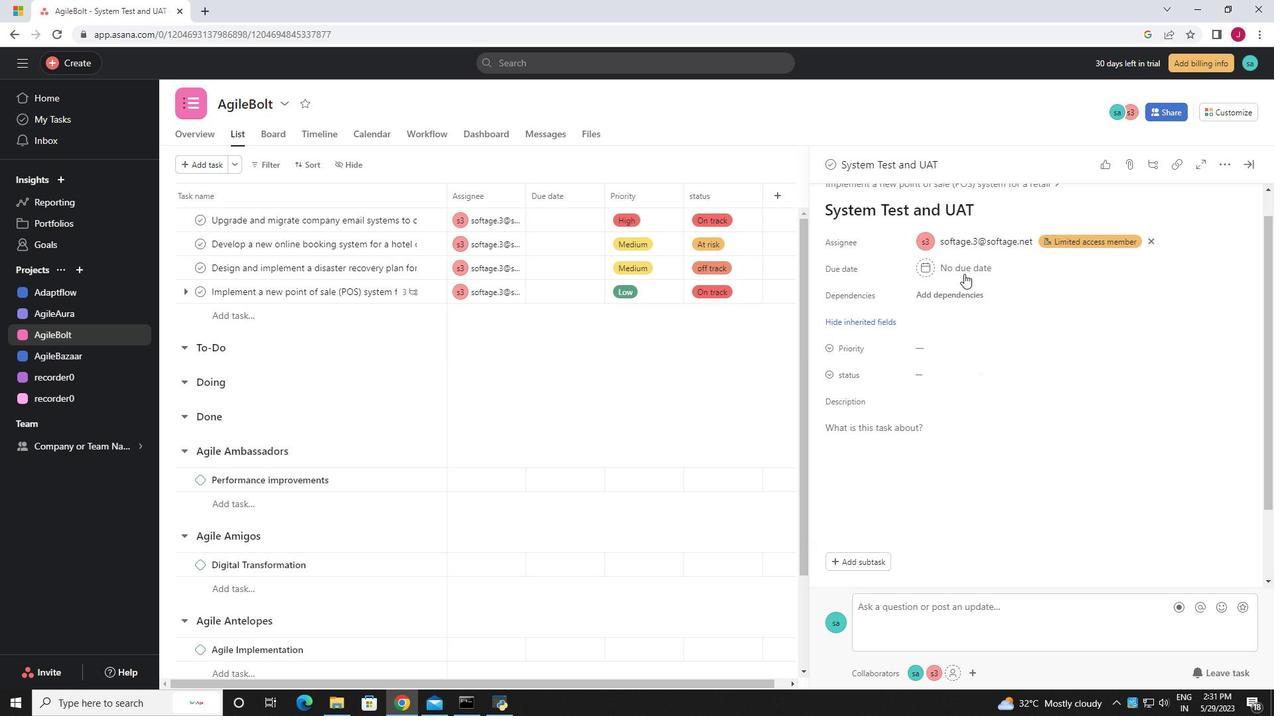 
Action: Mouse moved to (962, 272)
Screenshot: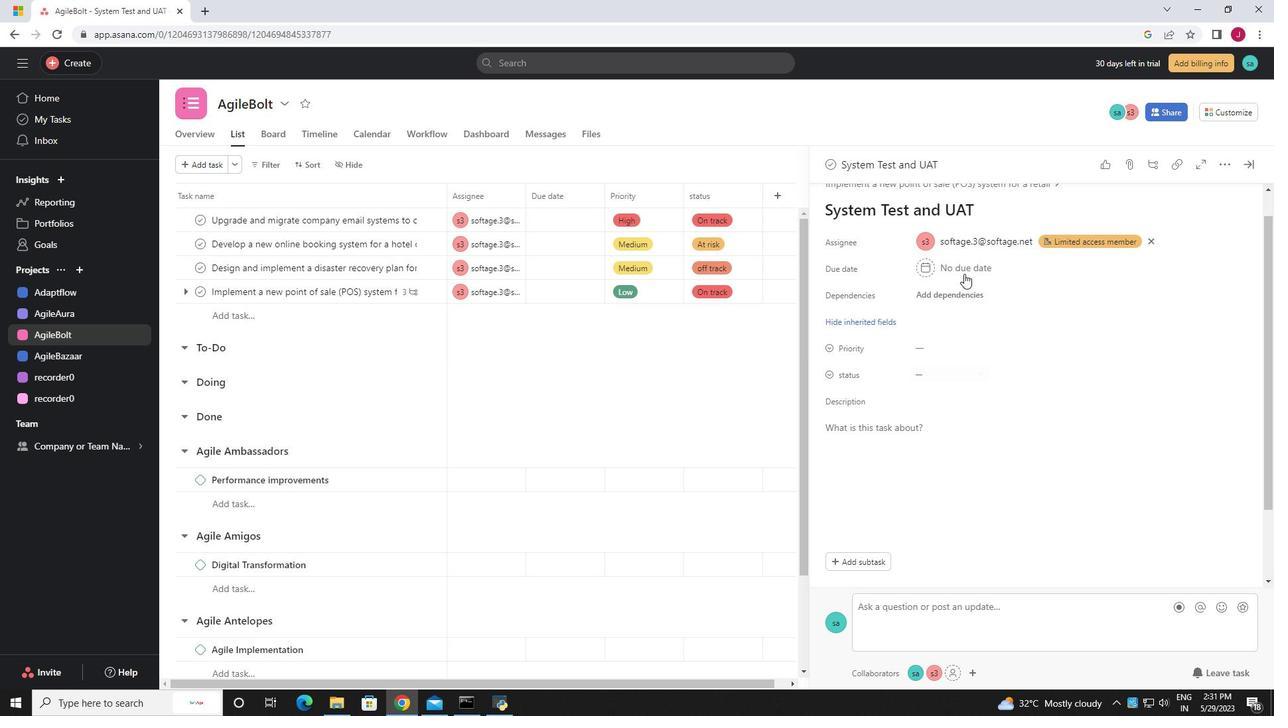 
Action: Mouse scrolled (962, 273) with delta (0, 0)
Screenshot: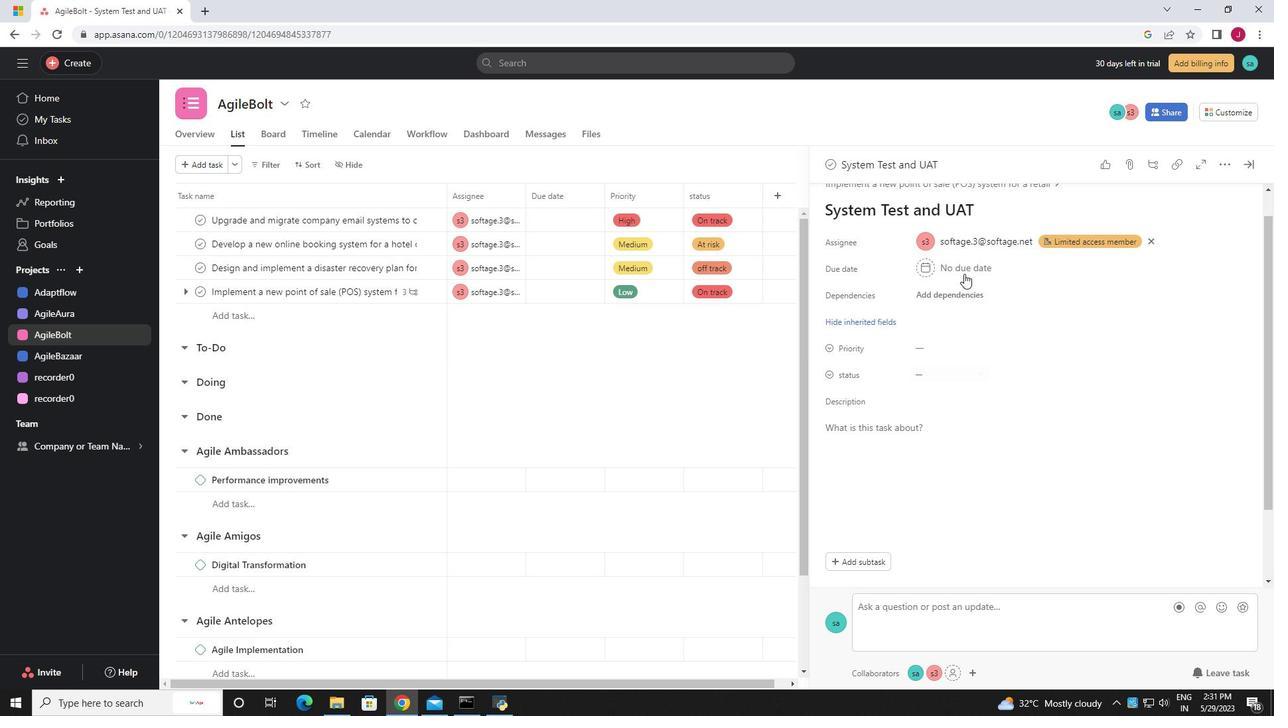
Action: Mouse moved to (885, 264)
Screenshot: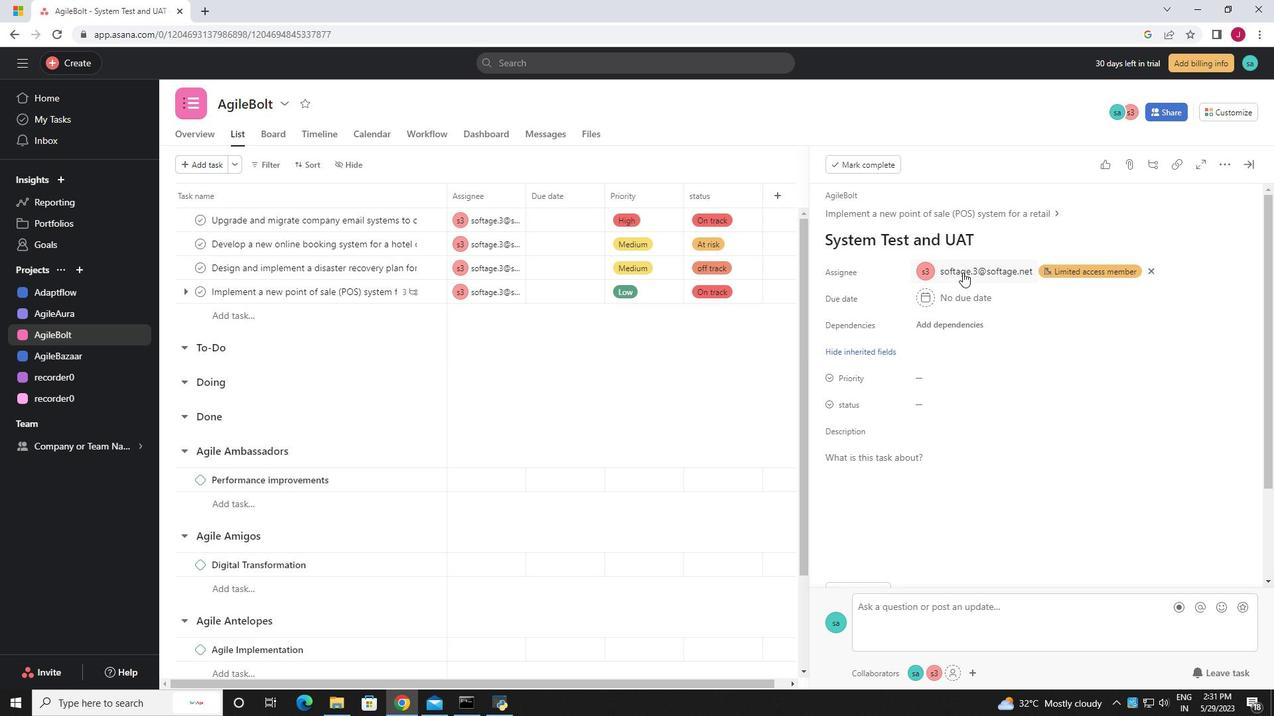 
Action: Mouse scrolled (962, 273) with delta (0, 0)
Screenshot: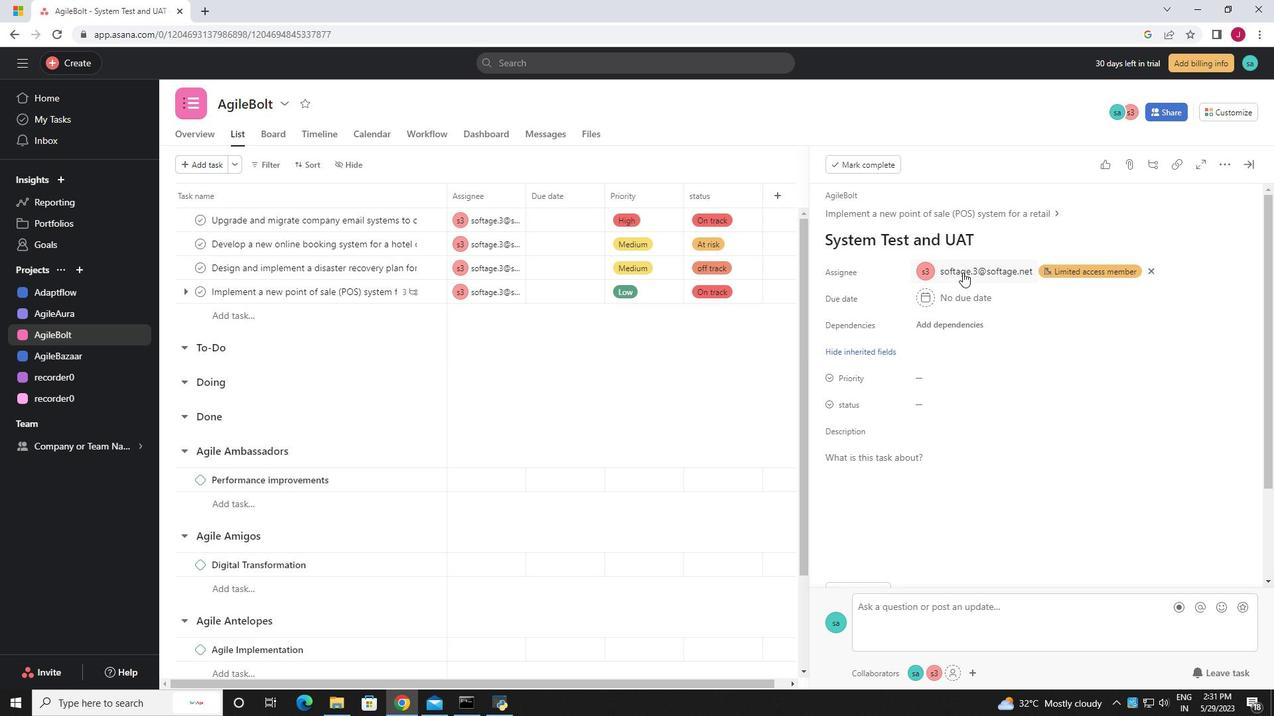 
Action: Mouse moved to (751, 430)
Screenshot: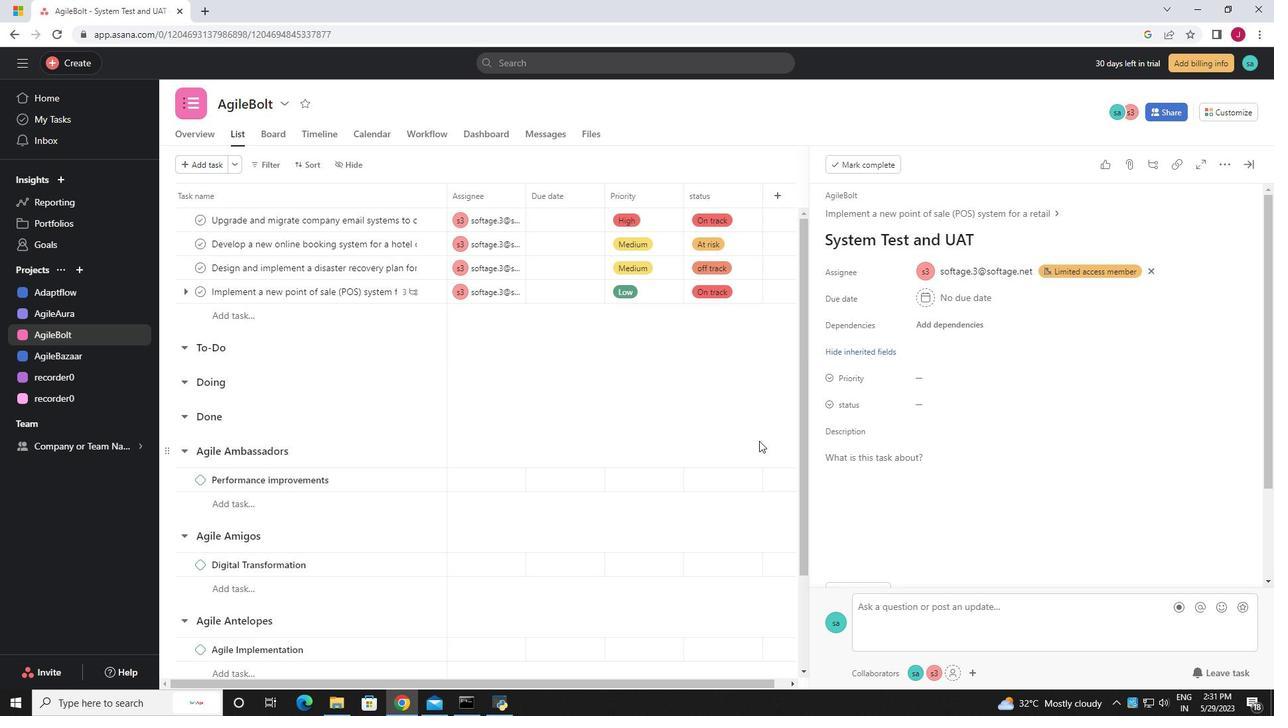 
Action: Mouse pressed left at (751, 430)
Screenshot: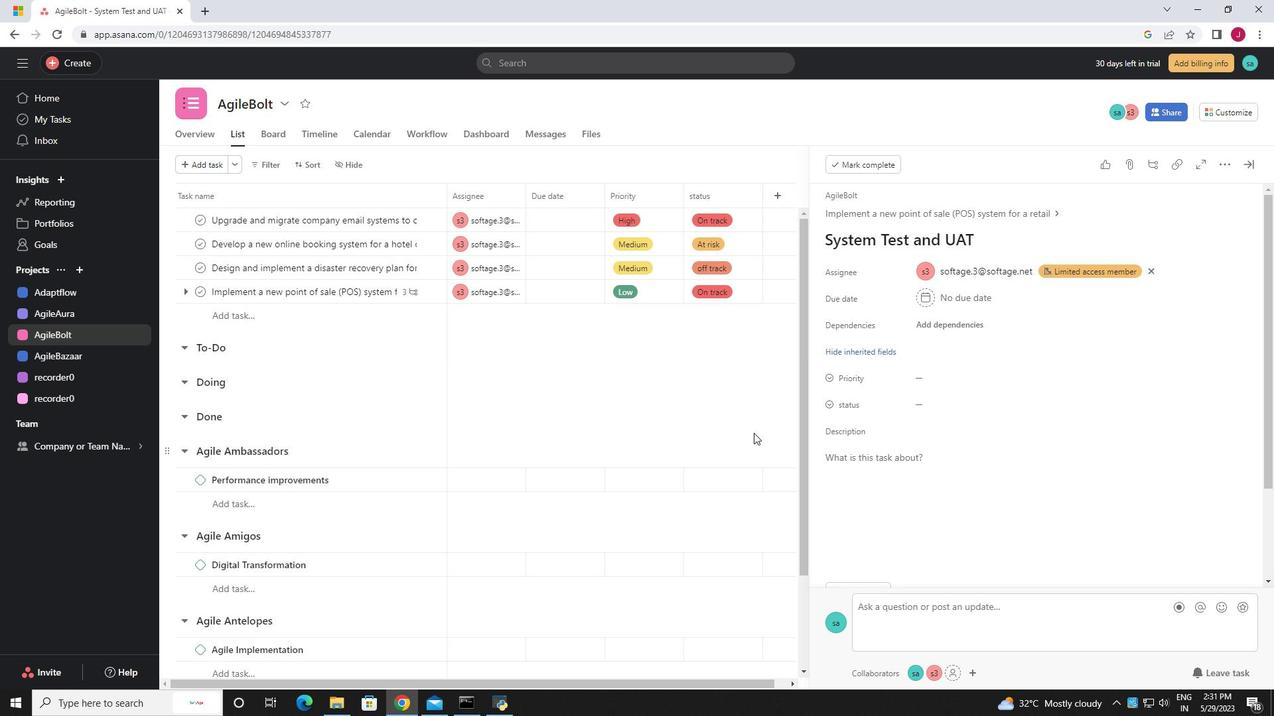 
Action: Mouse moved to (1249, 165)
Screenshot: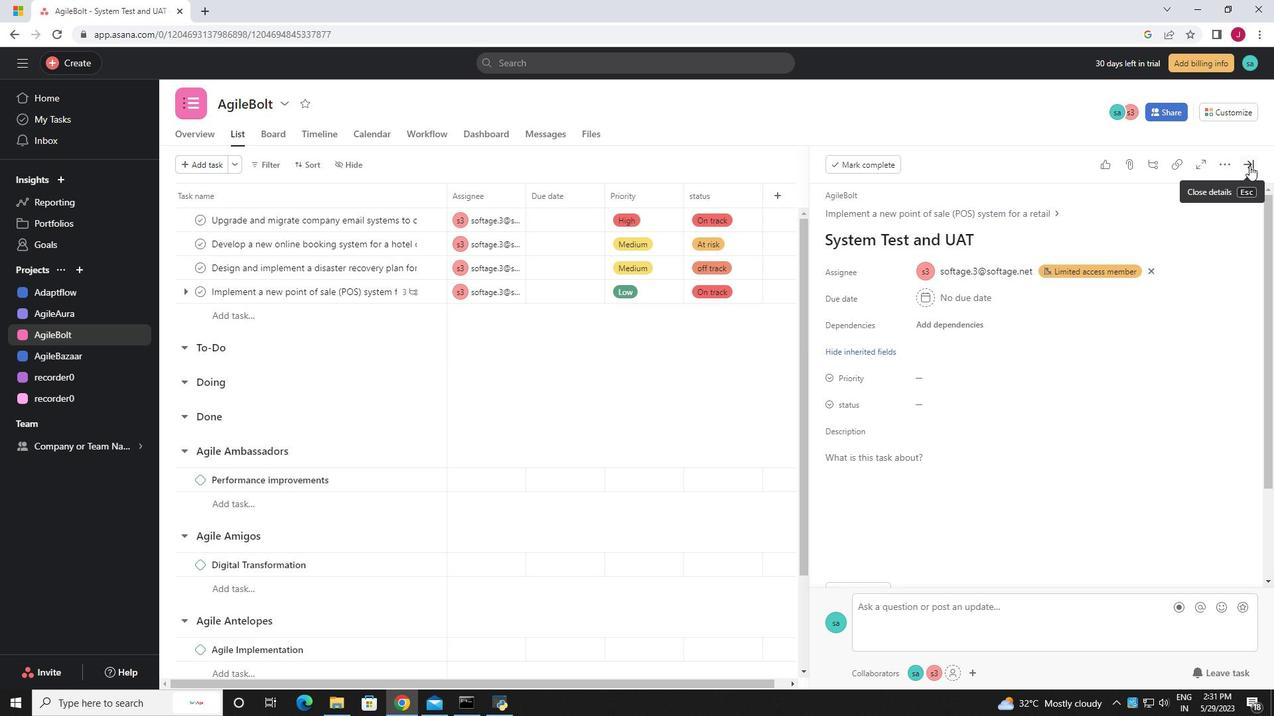 
Action: Mouse pressed left at (1249, 165)
Screenshot: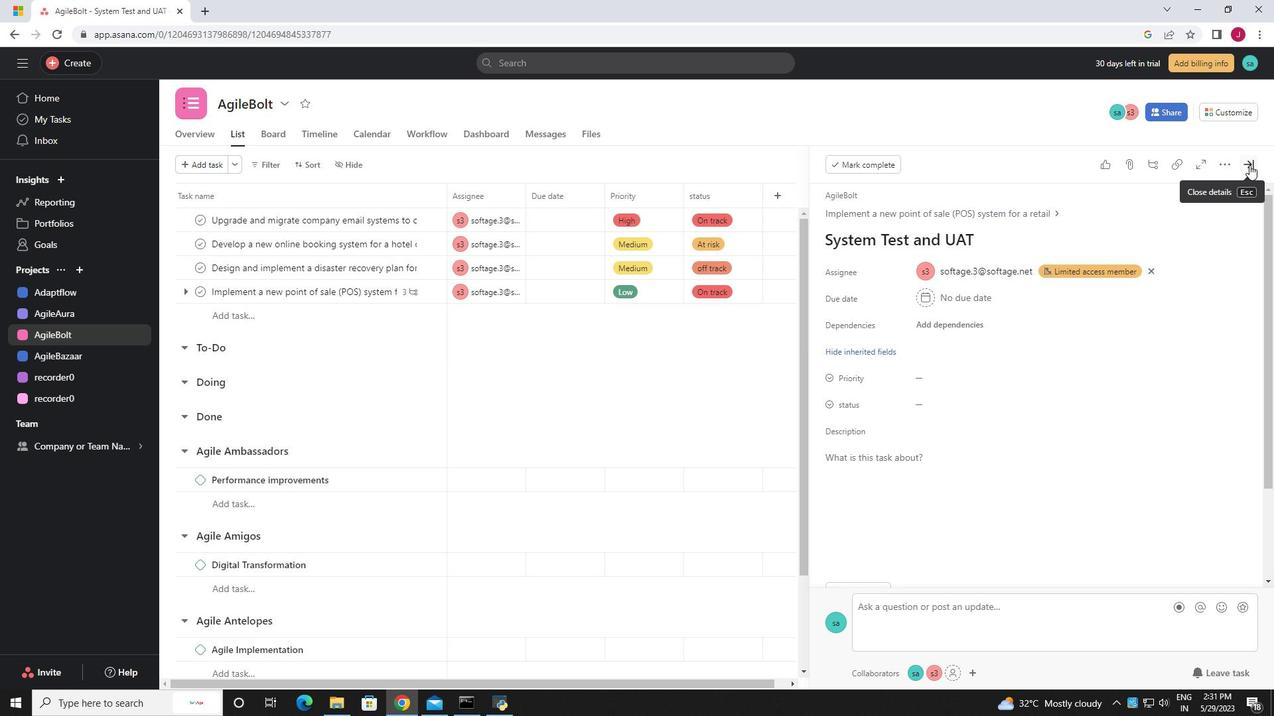
Action: Mouse moved to (502, 293)
Screenshot: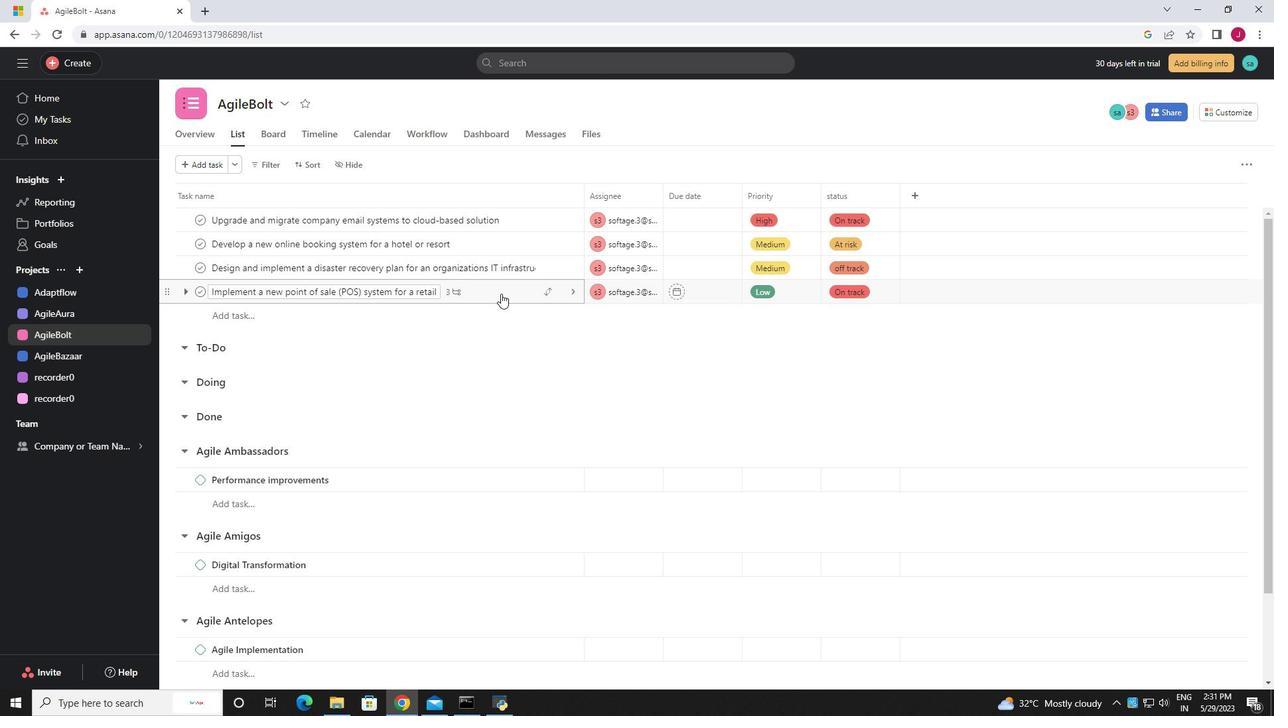 
Action: Mouse pressed left at (502, 293)
Screenshot: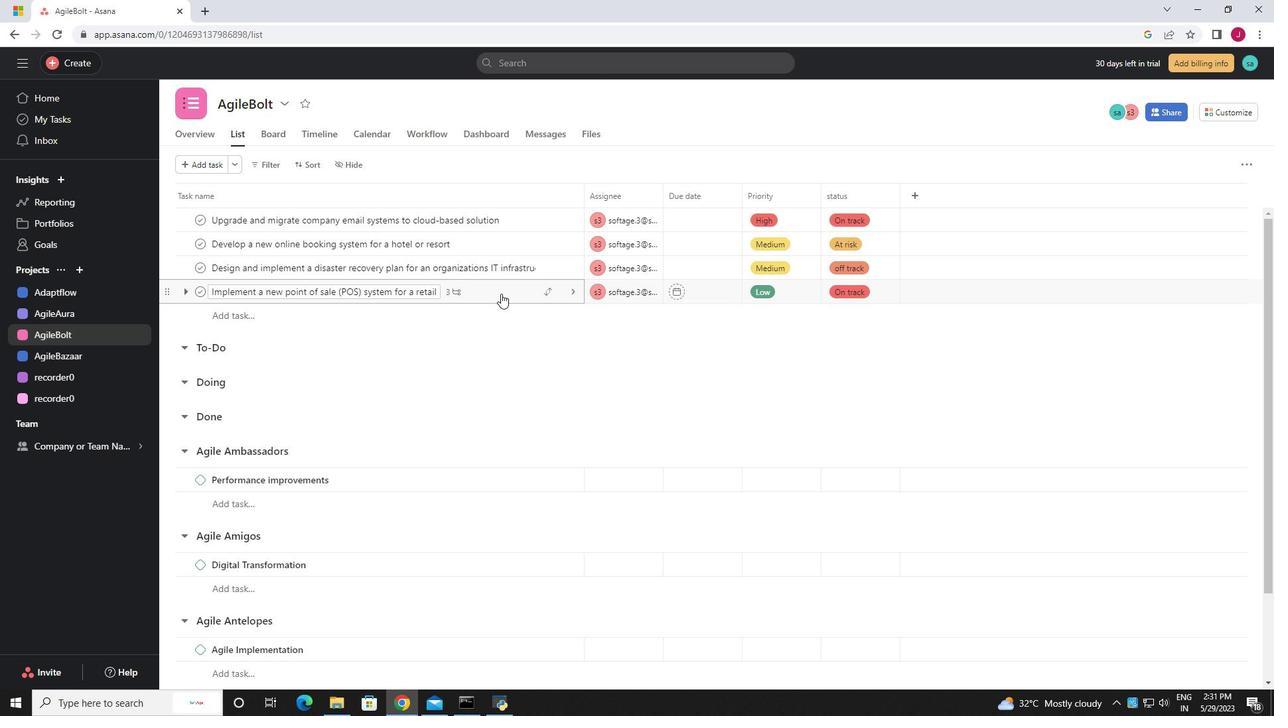 
Action: Mouse moved to (1025, 452)
Screenshot: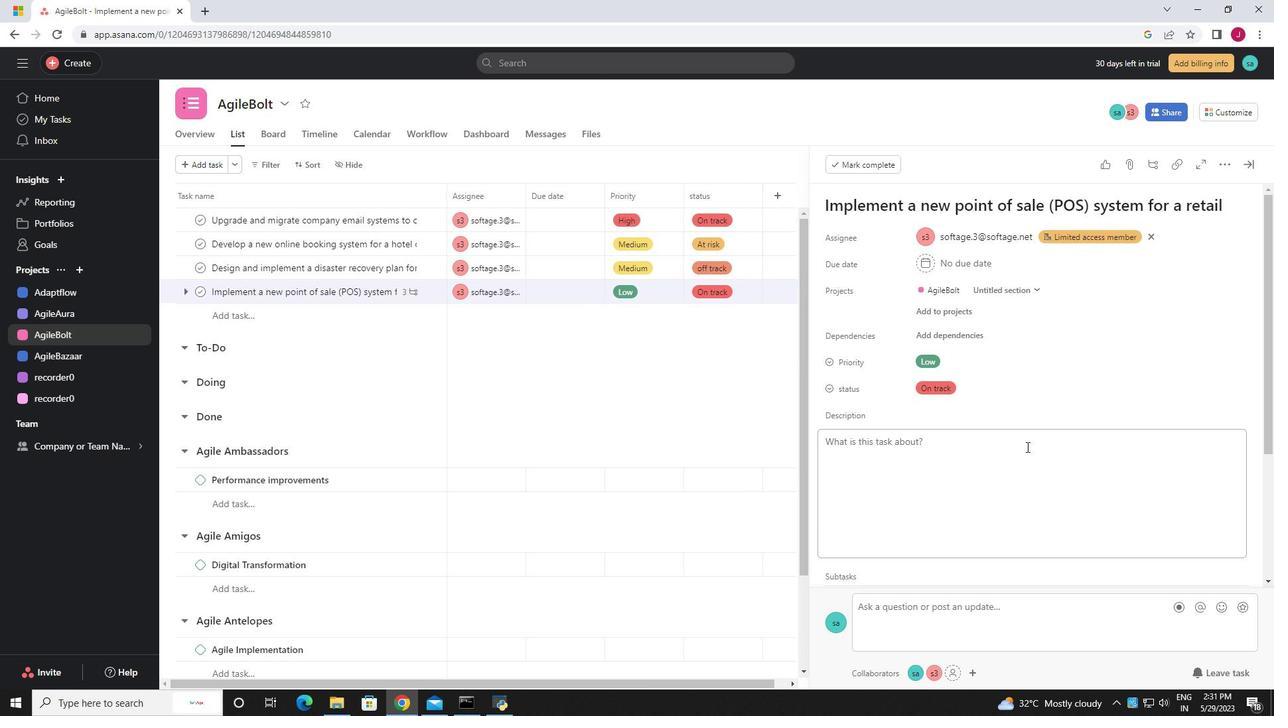 
Action: Mouse scrolled (1025, 451) with delta (0, 0)
Screenshot: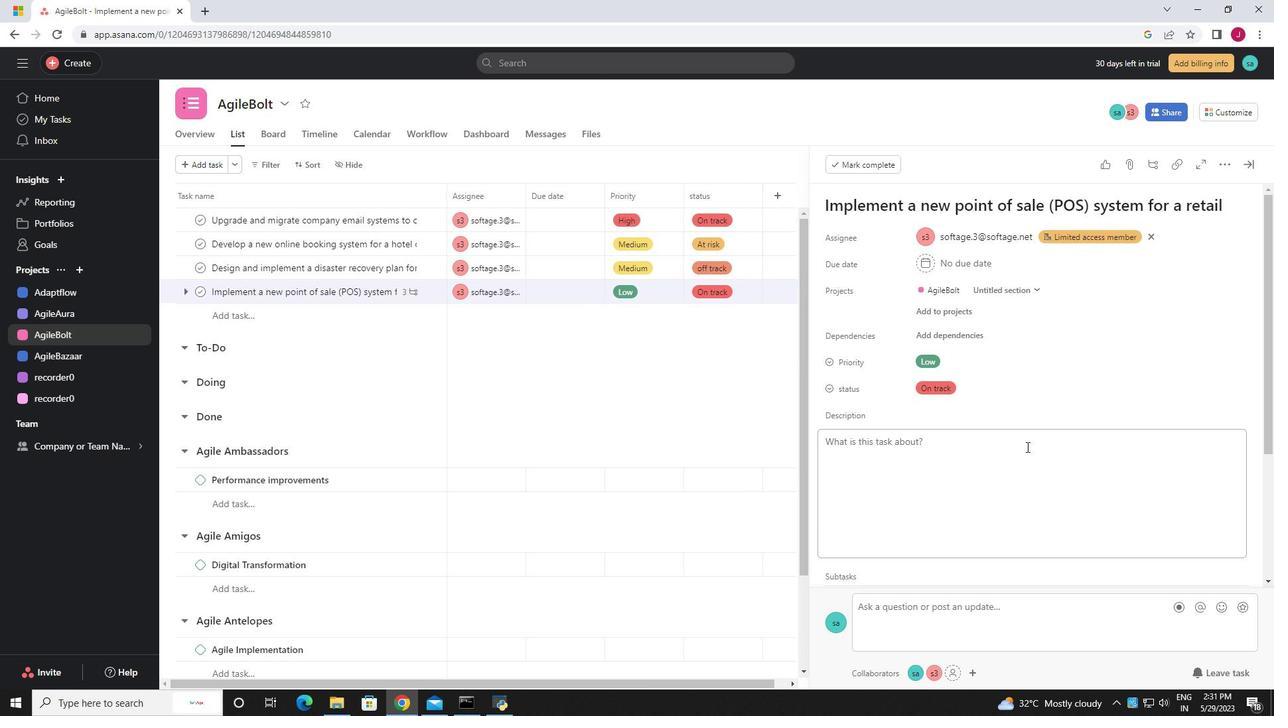 
Action: Mouse scrolled (1025, 451) with delta (0, 0)
Screenshot: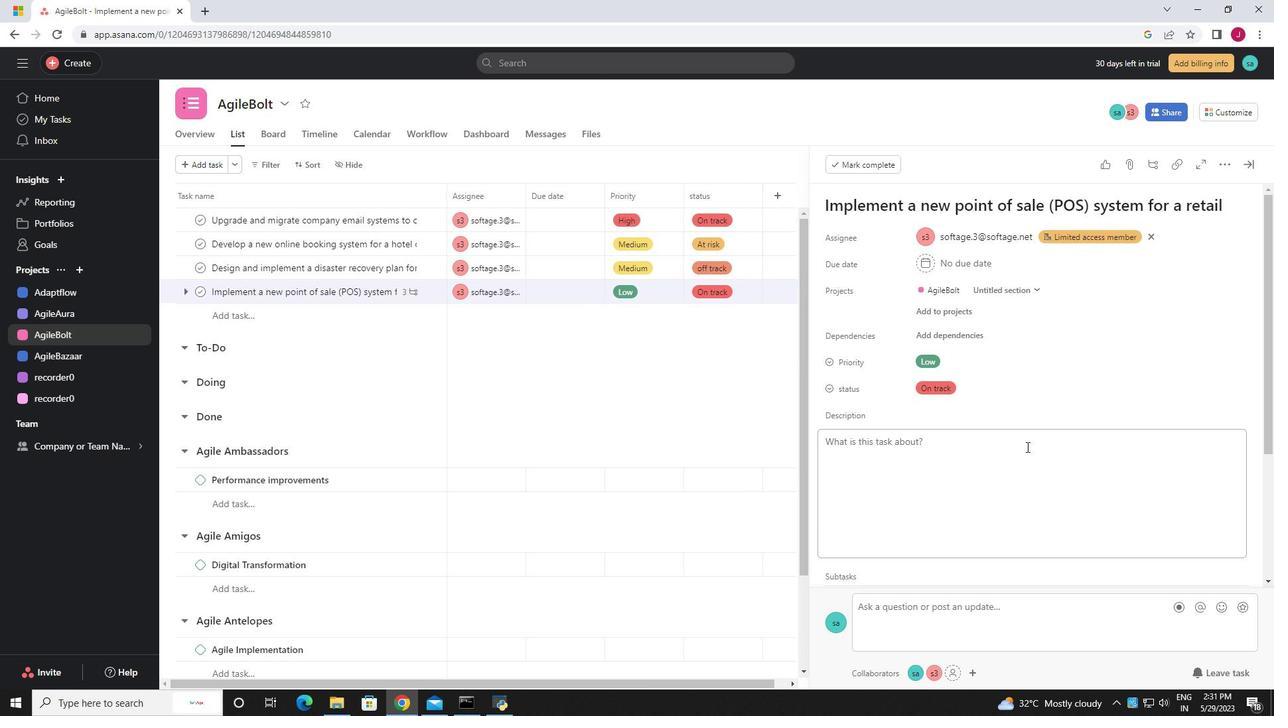 
Action: Mouse scrolled (1025, 451) with delta (0, 0)
Screenshot: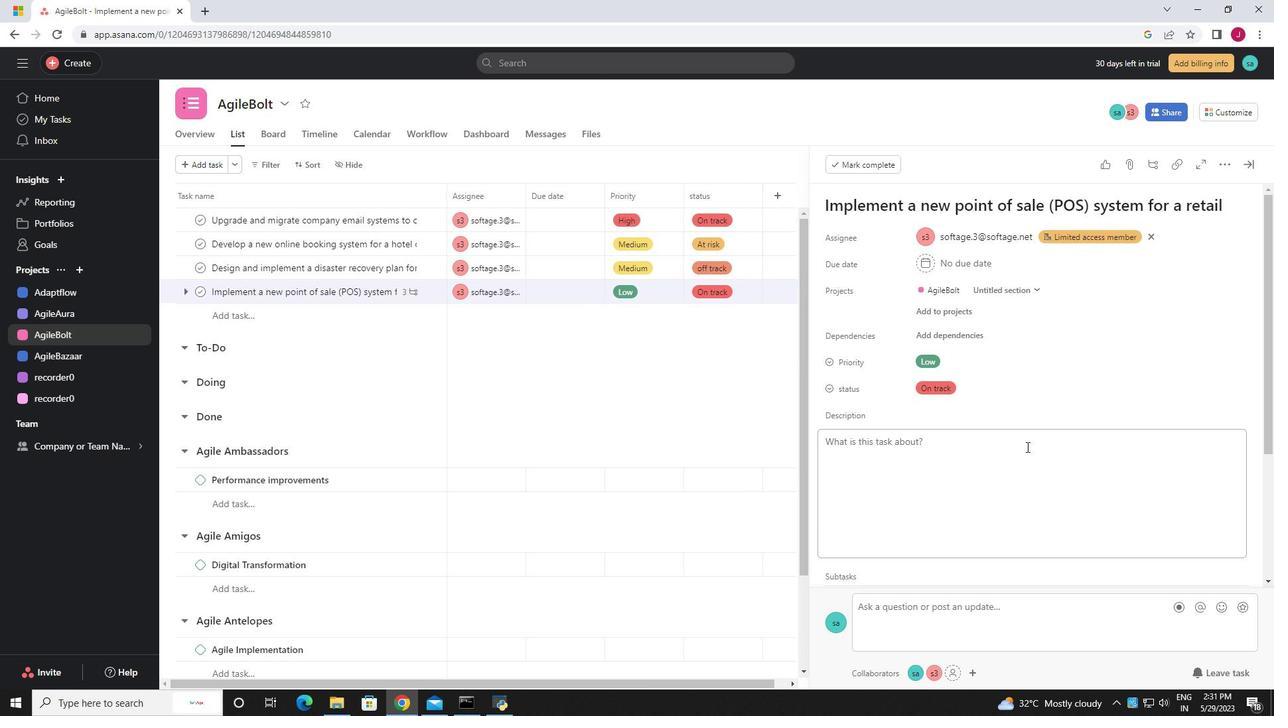 
Action: Mouse moved to (1009, 466)
Screenshot: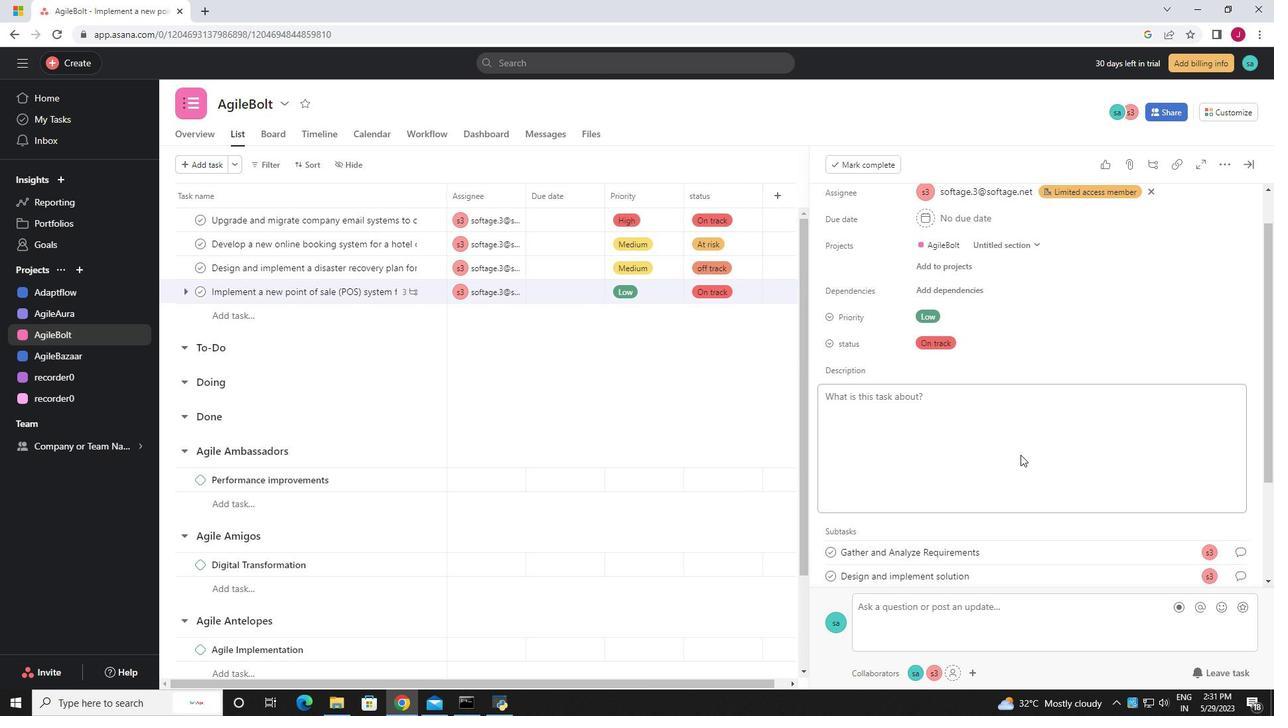 
Action: Mouse scrolled (1010, 465) with delta (0, 0)
Screenshot: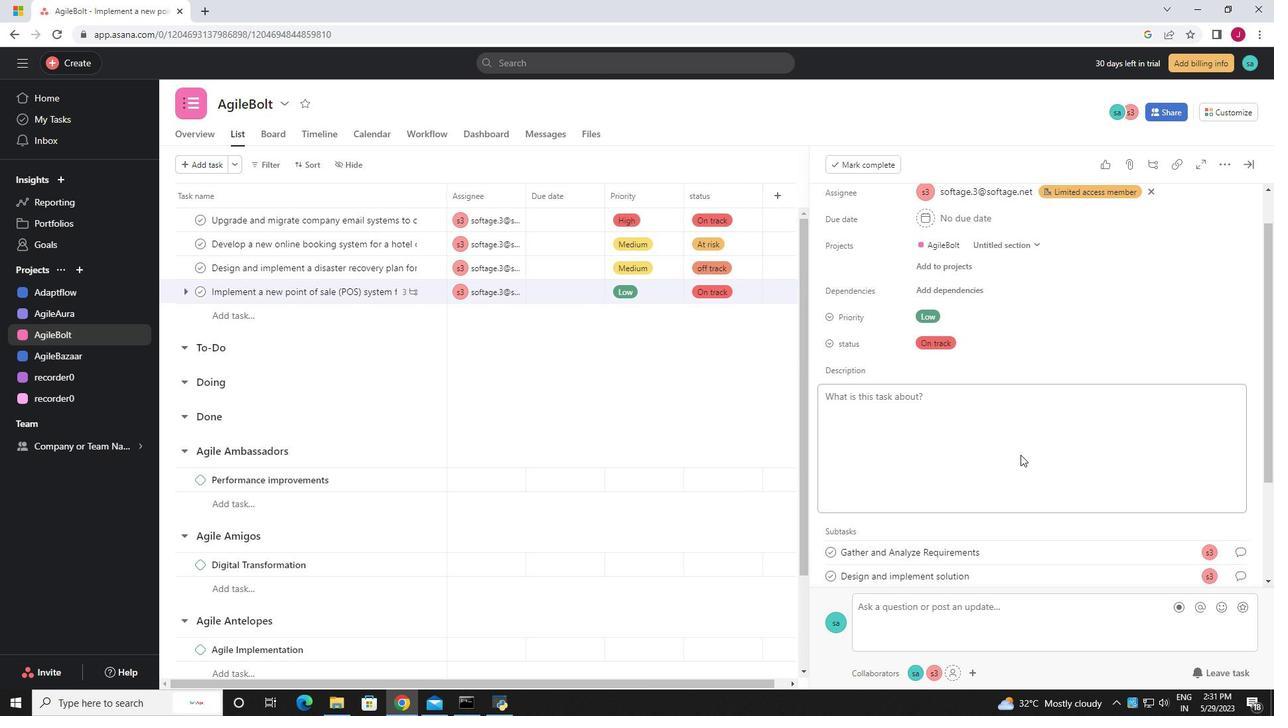
Action: Mouse moved to (1008, 467)
Screenshot: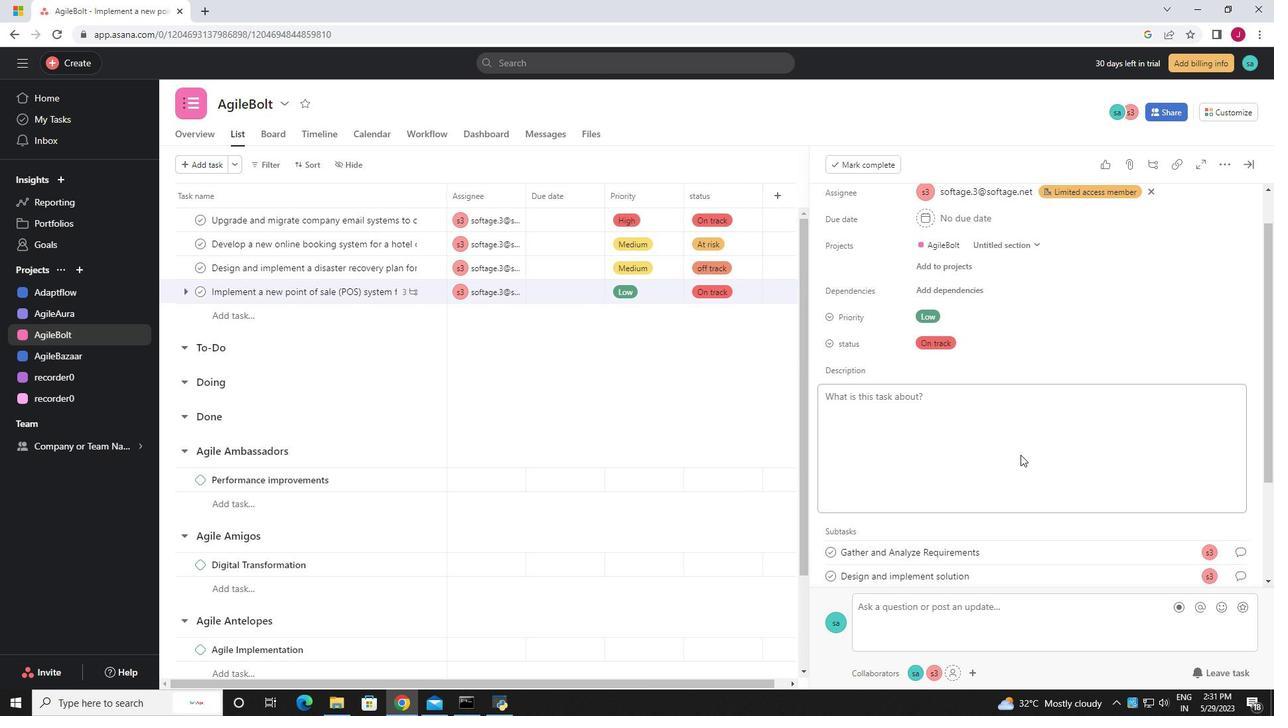 
Action: Mouse scrolled (1008, 467) with delta (0, 0)
Screenshot: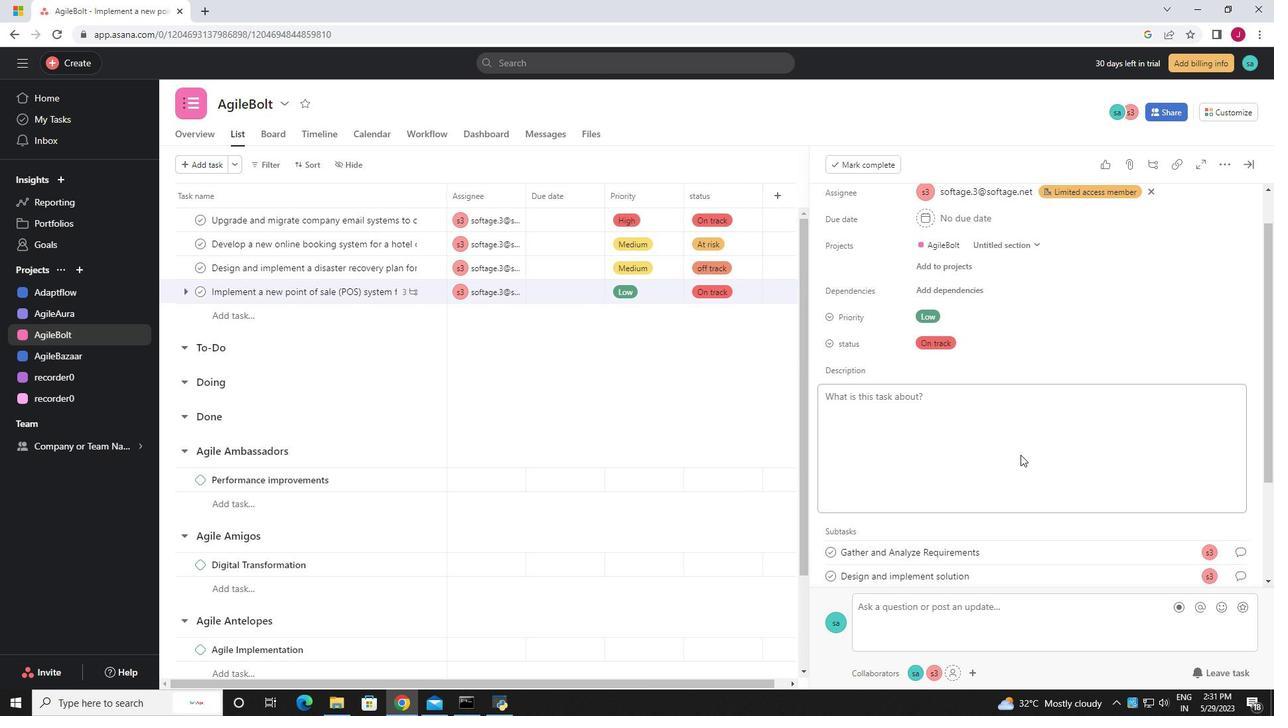 
Action: Mouse moved to (1008, 468)
Screenshot: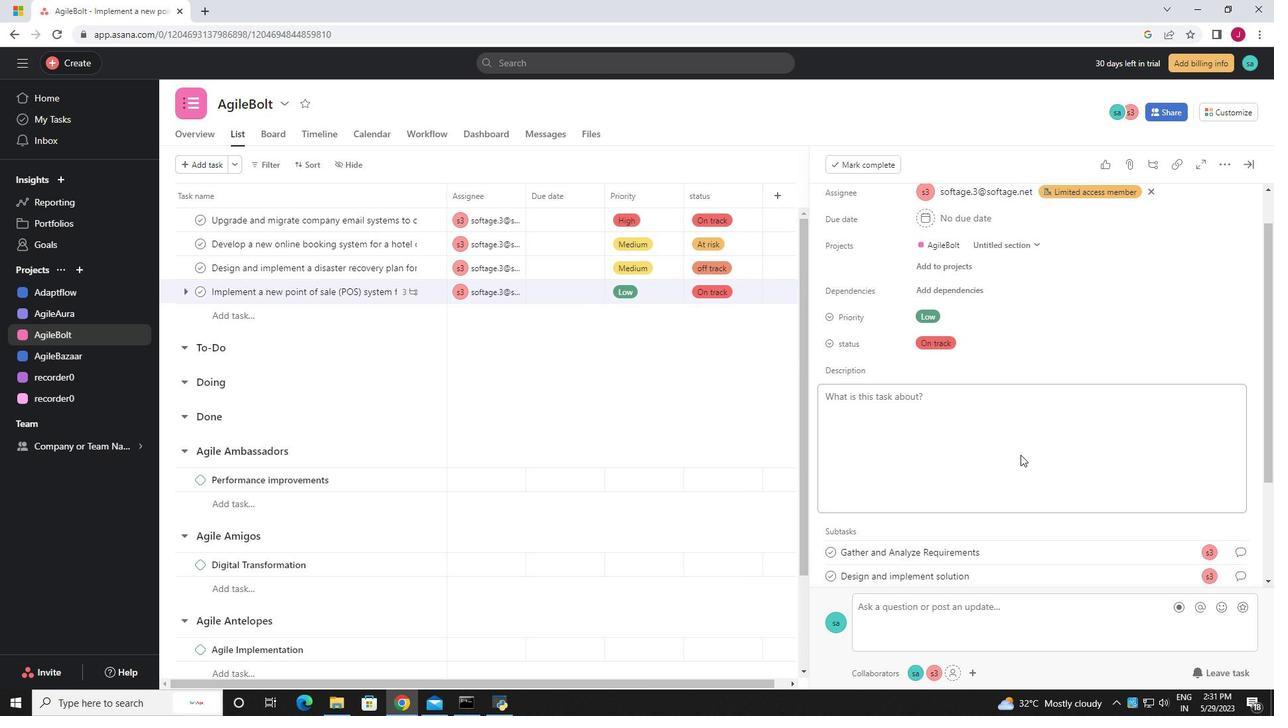 
Action: Mouse scrolled (1008, 467) with delta (0, 0)
Screenshot: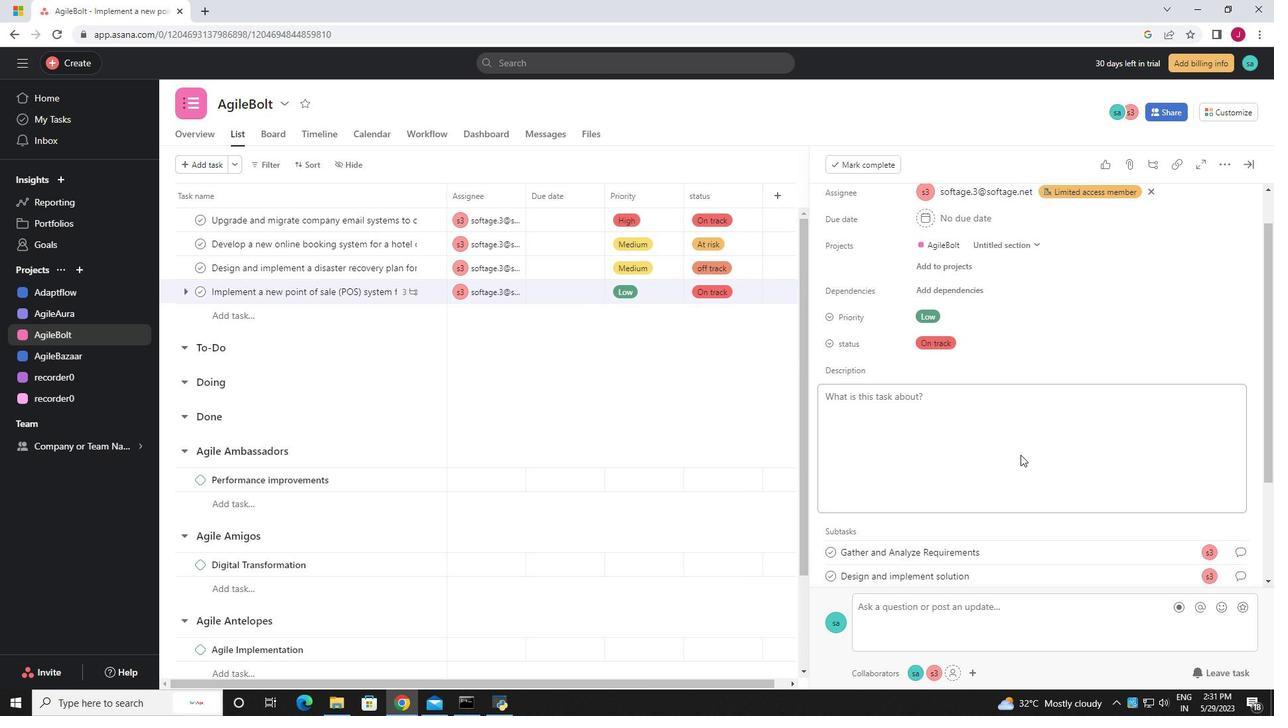 
Action: Mouse moved to (1003, 472)
Screenshot: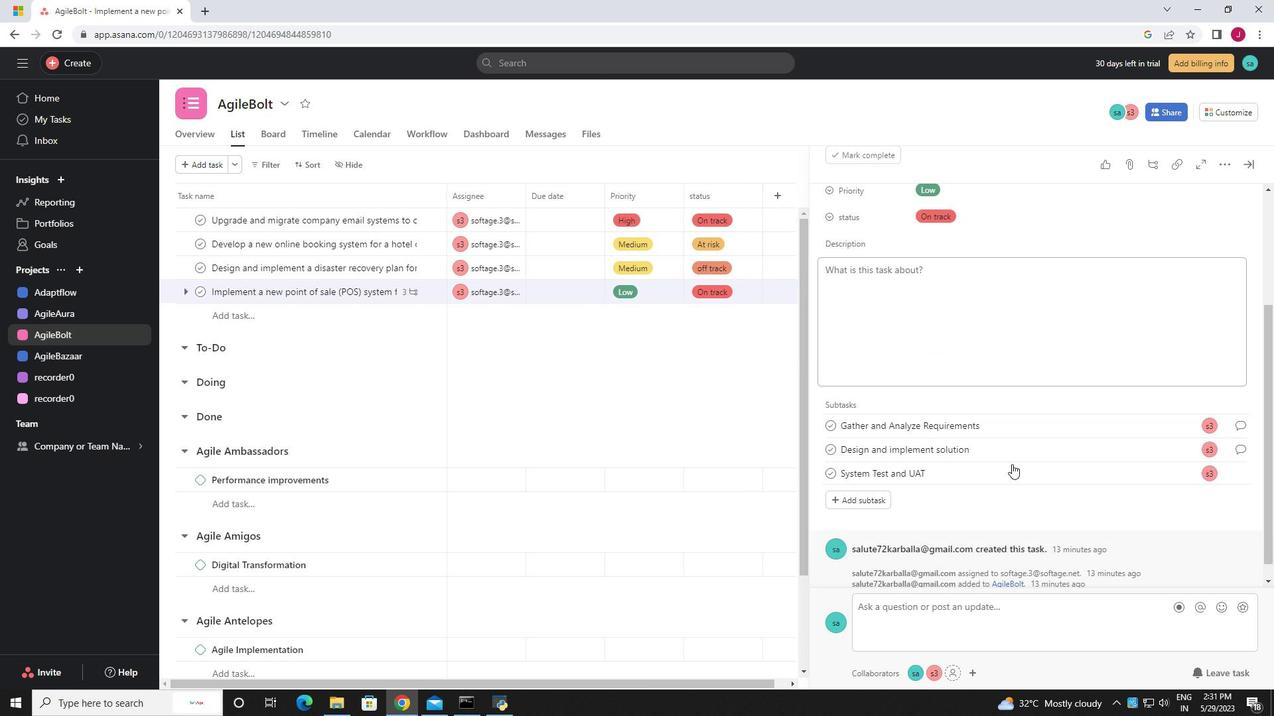 
Action: Mouse scrolled (1003, 471) with delta (0, 0)
Screenshot: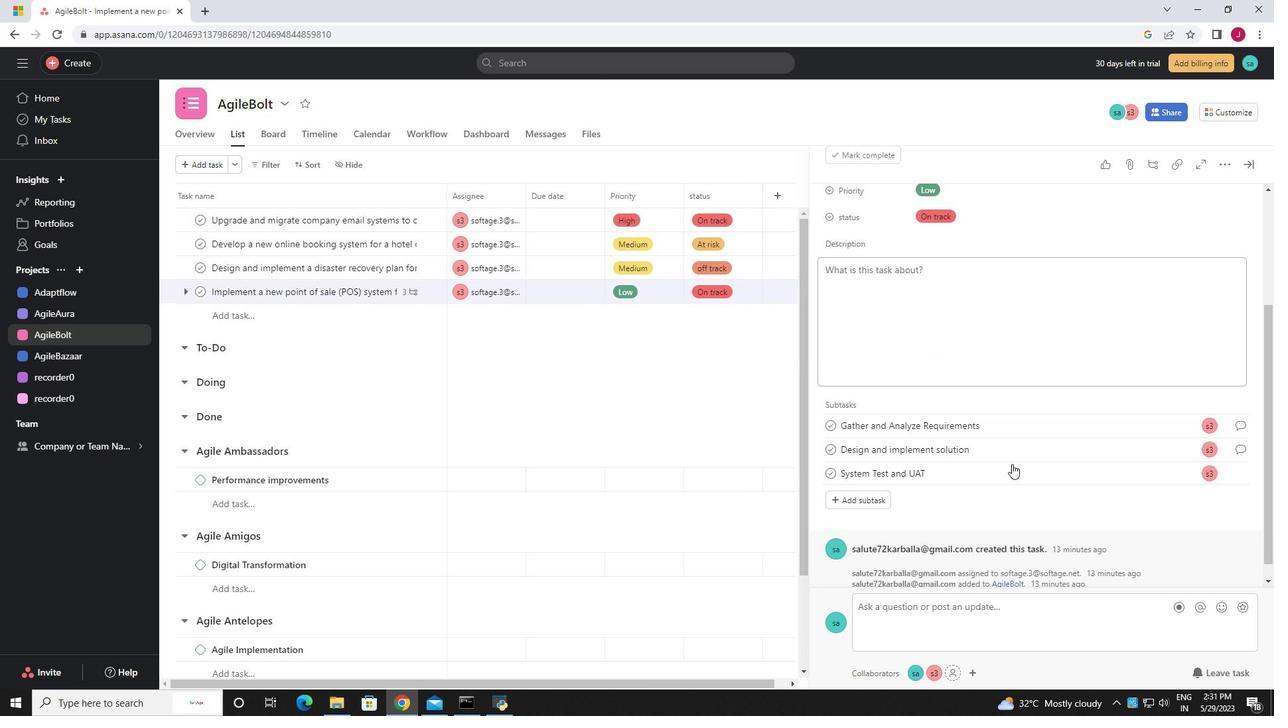 
Action: Mouse moved to (1238, 455)
Screenshot: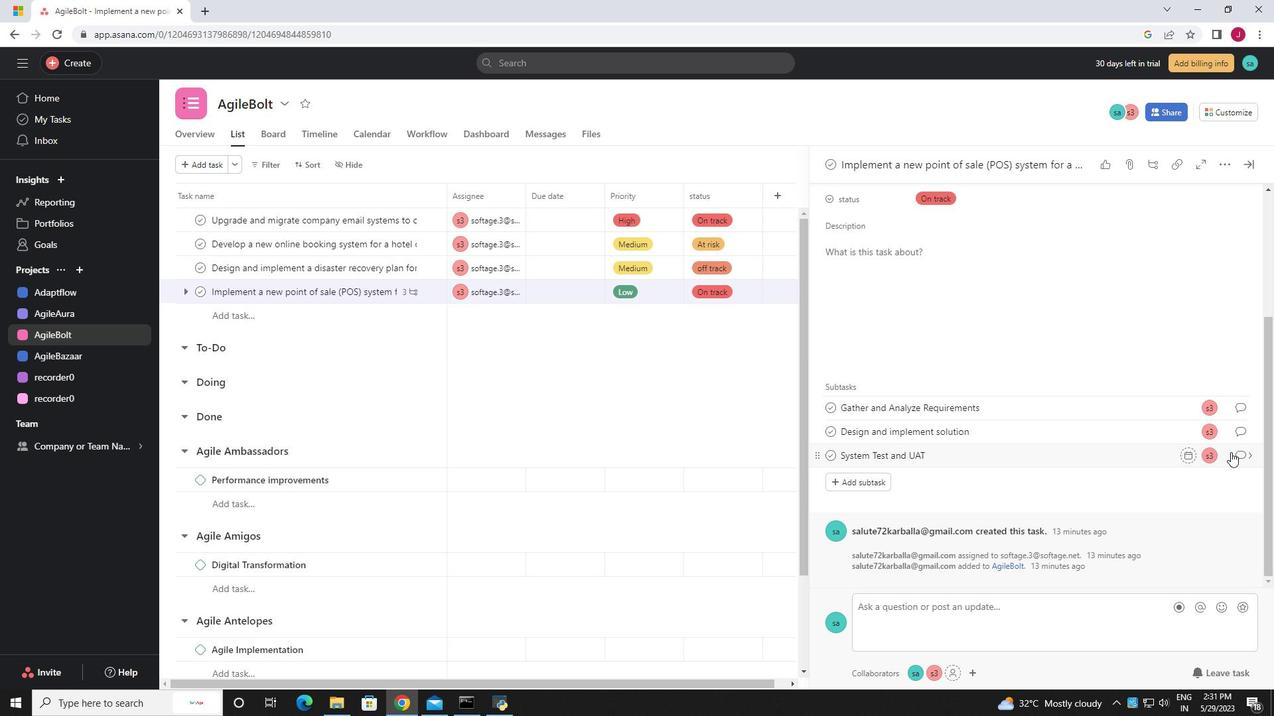 
Action: Mouse pressed left at (1238, 455)
Screenshot: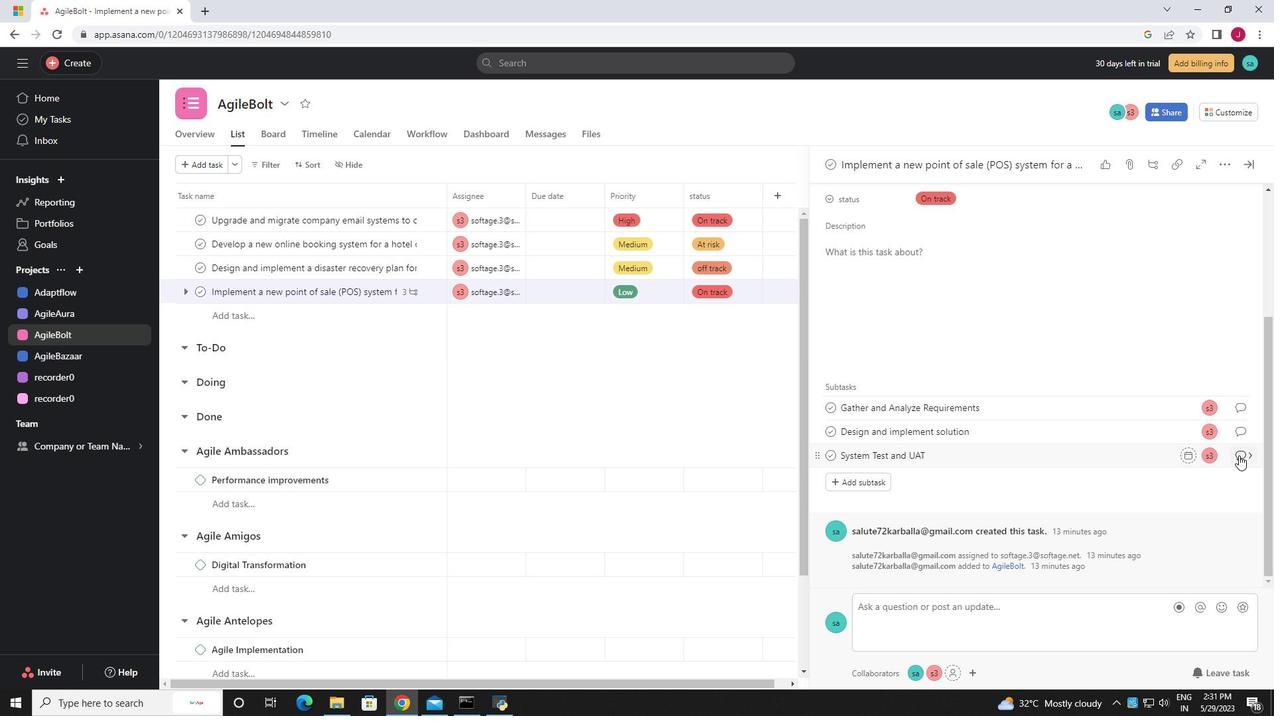 
Action: Mouse moved to (876, 347)
Screenshot: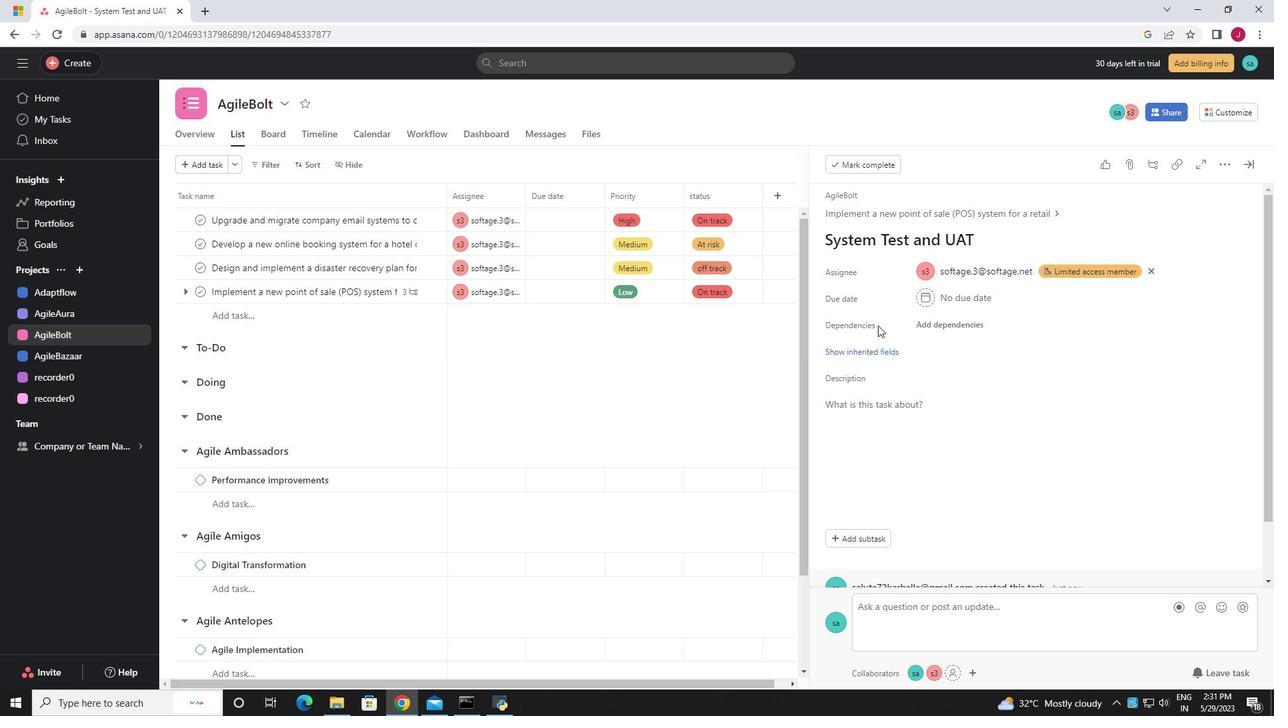 
Action: Mouse pressed left at (876, 347)
Screenshot: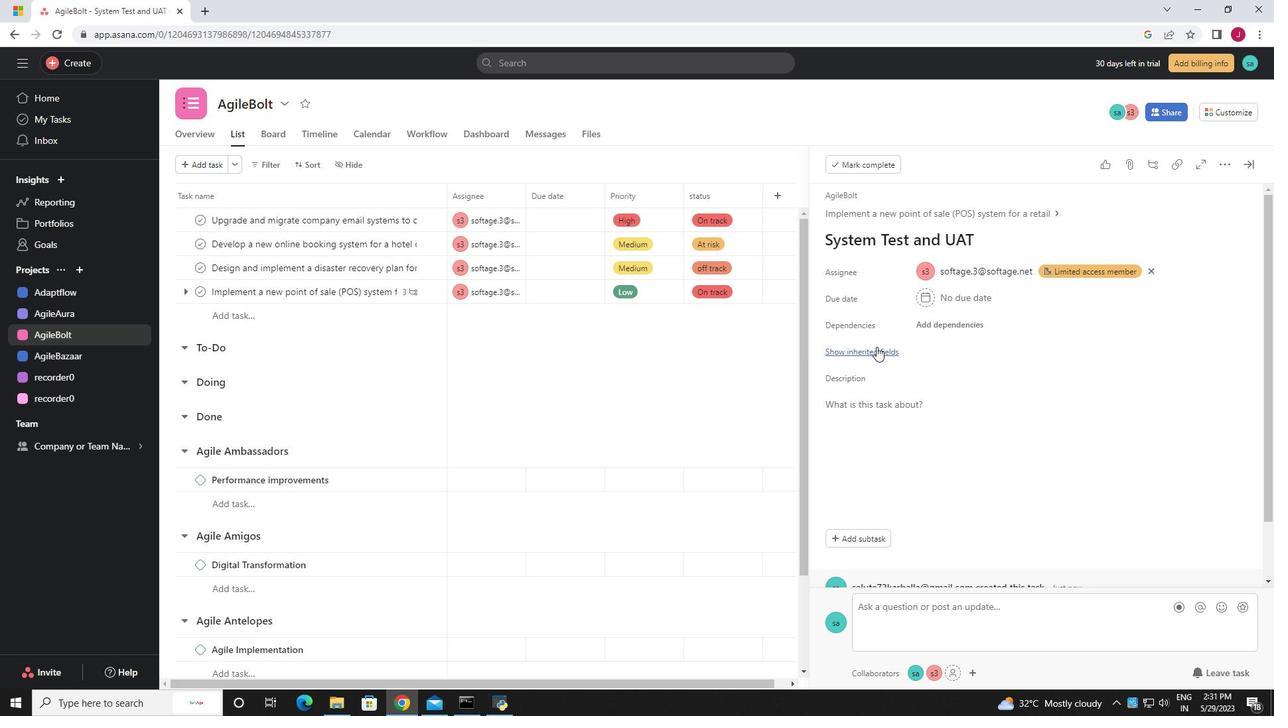 
Action: Mouse moved to (922, 372)
Screenshot: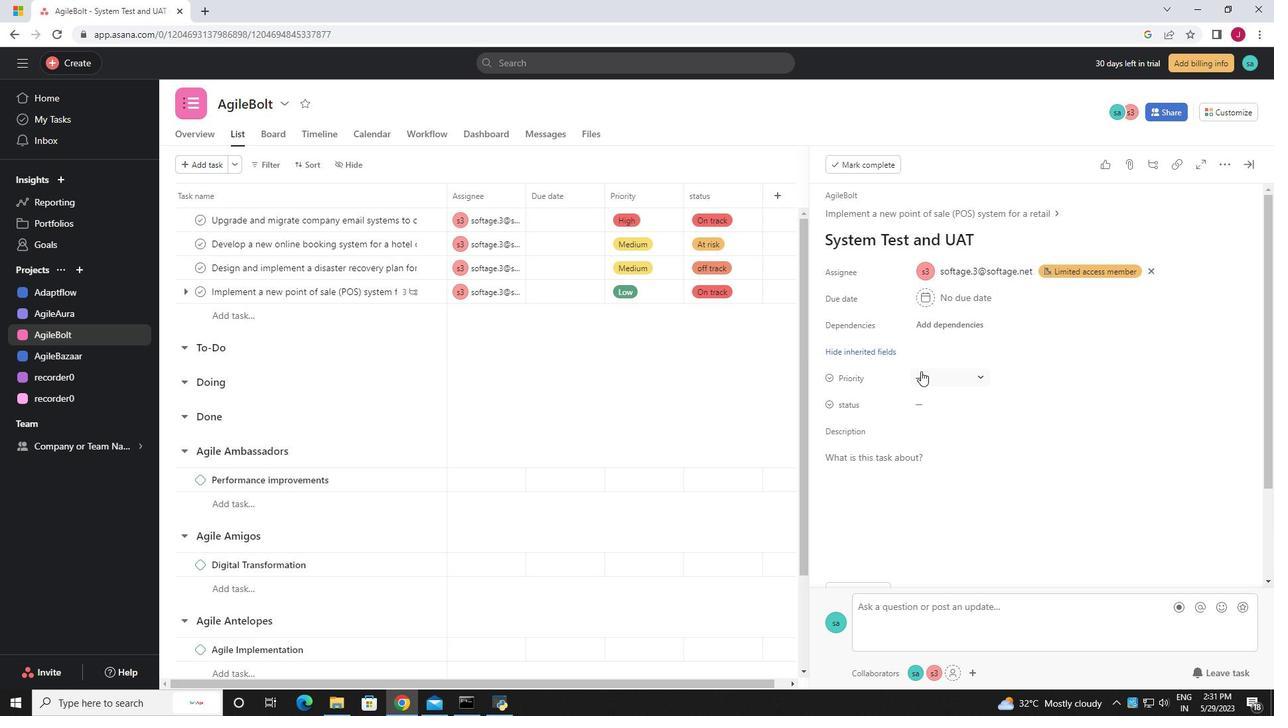 
Action: Mouse pressed left at (922, 372)
Screenshot: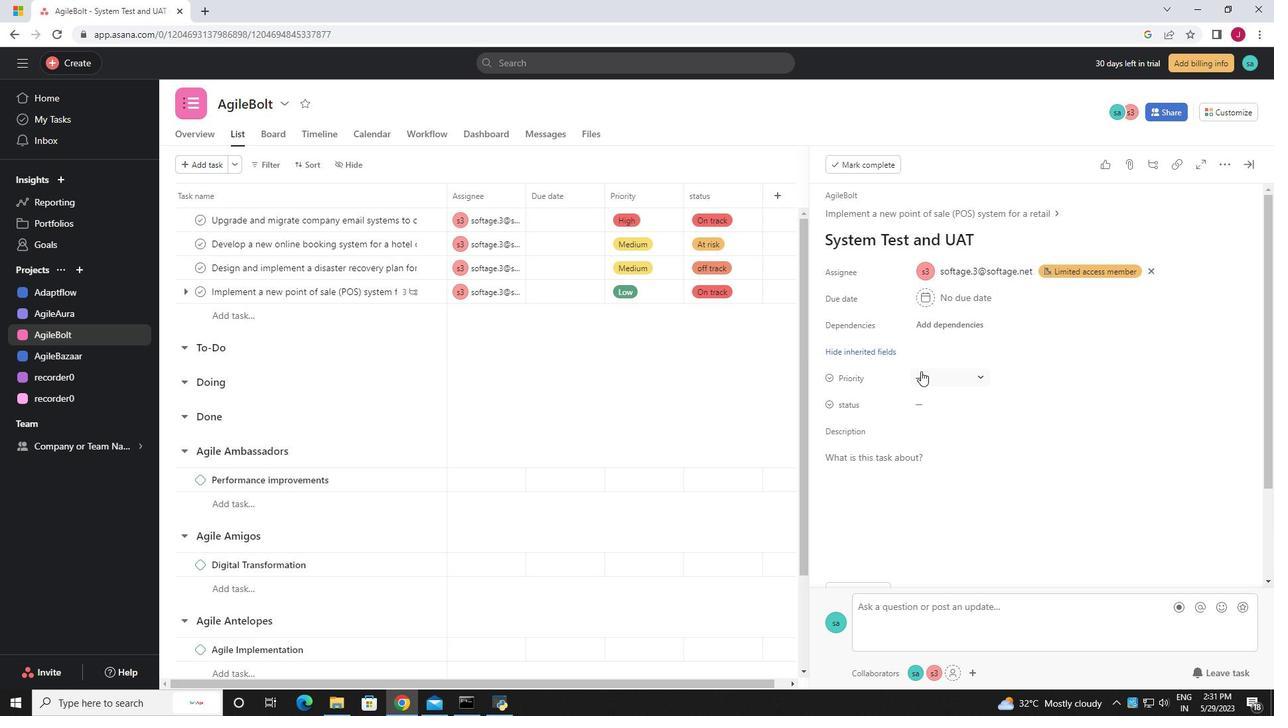 
Action: Mouse moved to (954, 473)
Screenshot: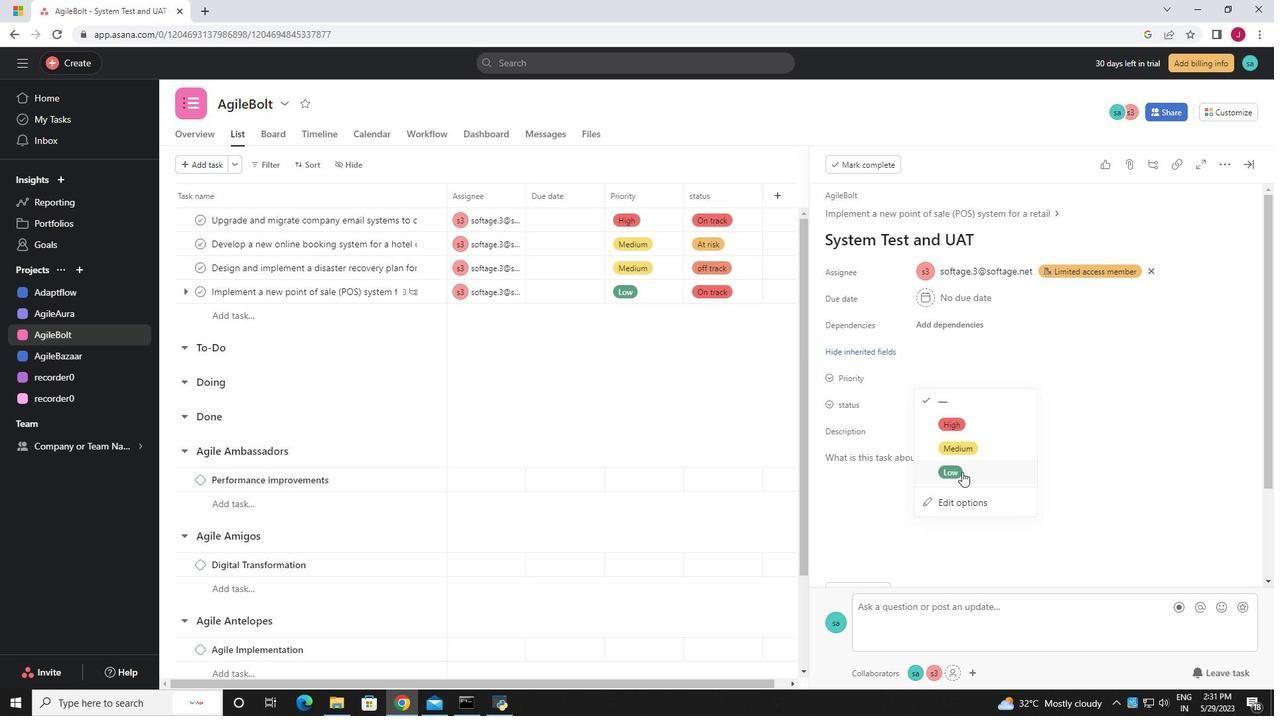 
Action: Mouse pressed left at (954, 473)
Screenshot: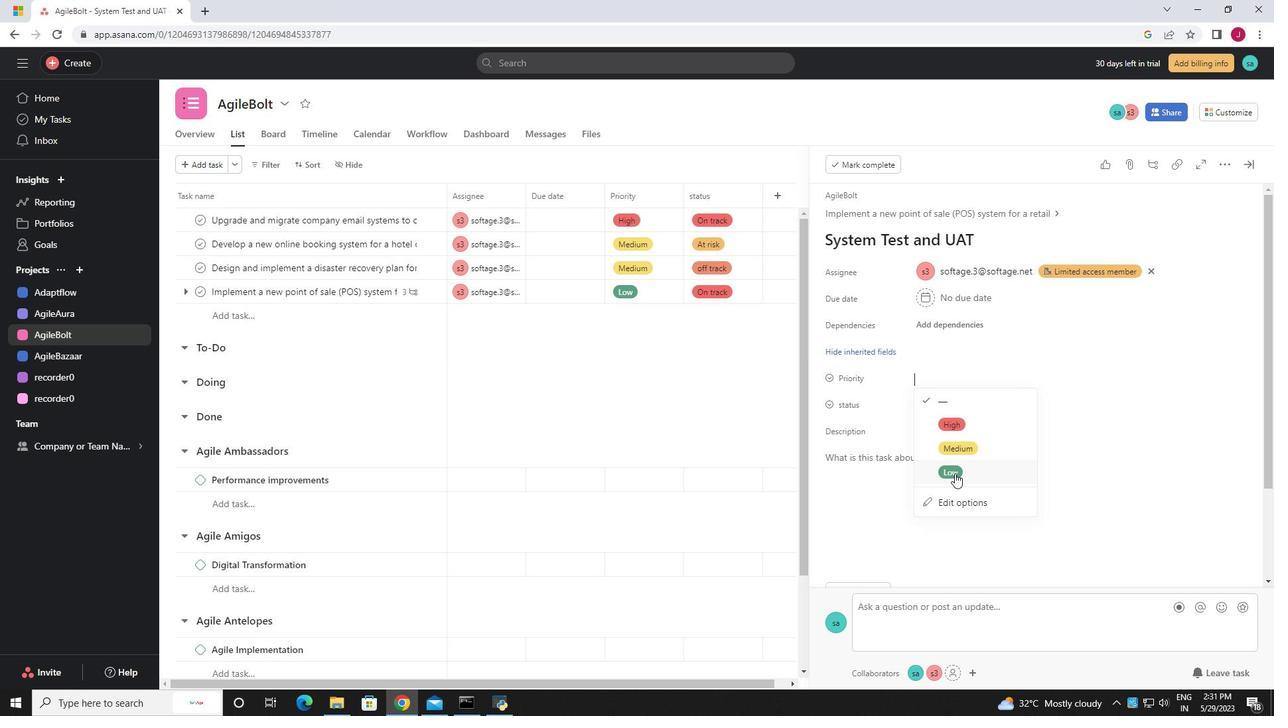 
Action: Mouse moved to (935, 402)
Screenshot: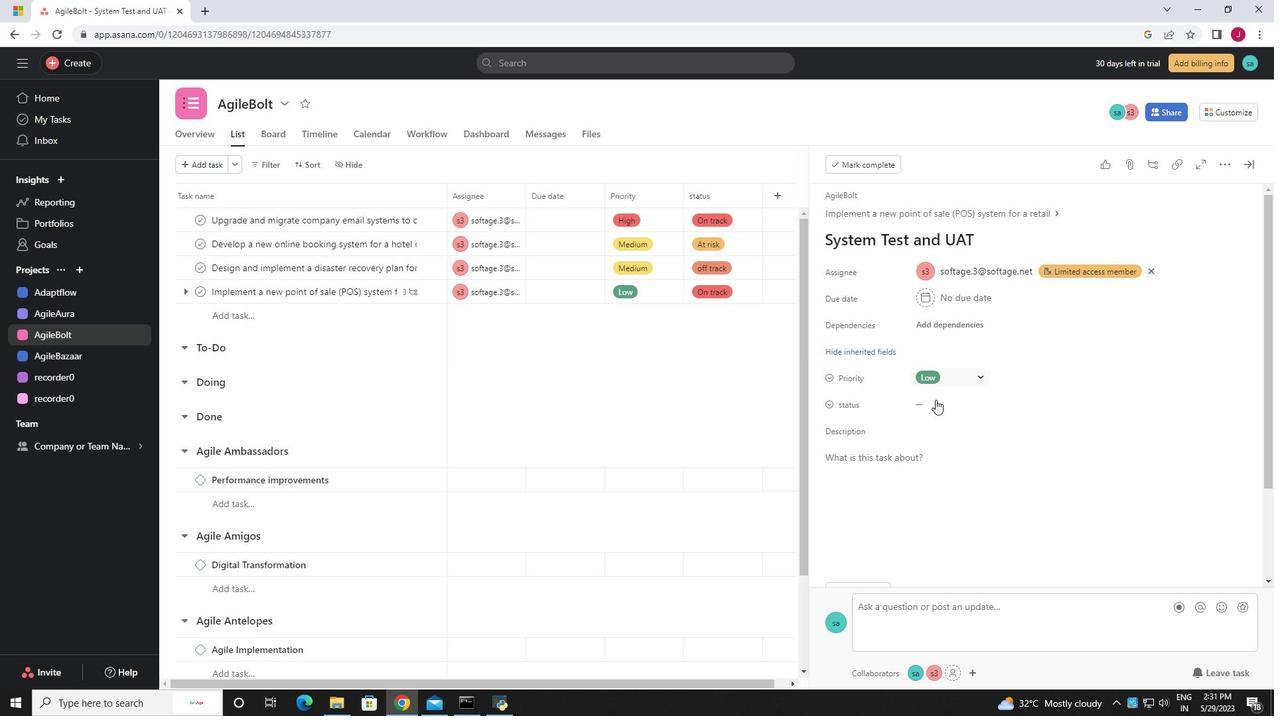 
Action: Mouse pressed left at (935, 402)
Screenshot: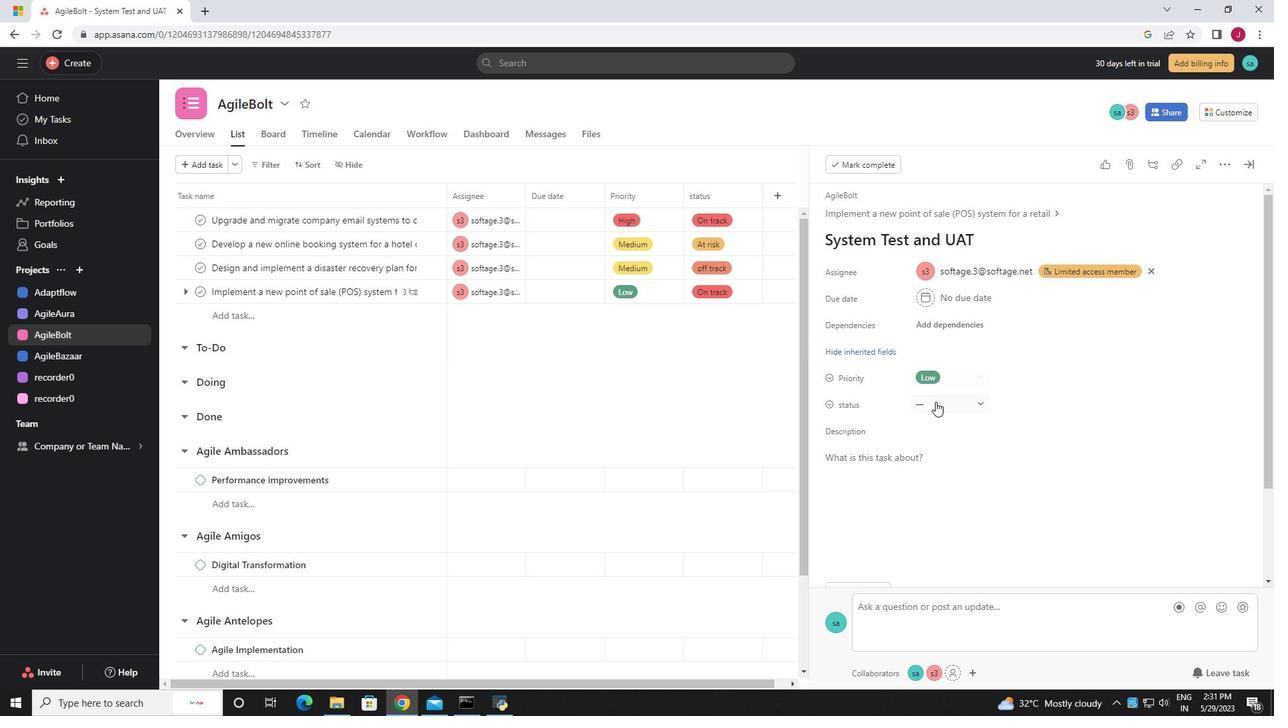 
Action: Mouse moved to (962, 451)
Screenshot: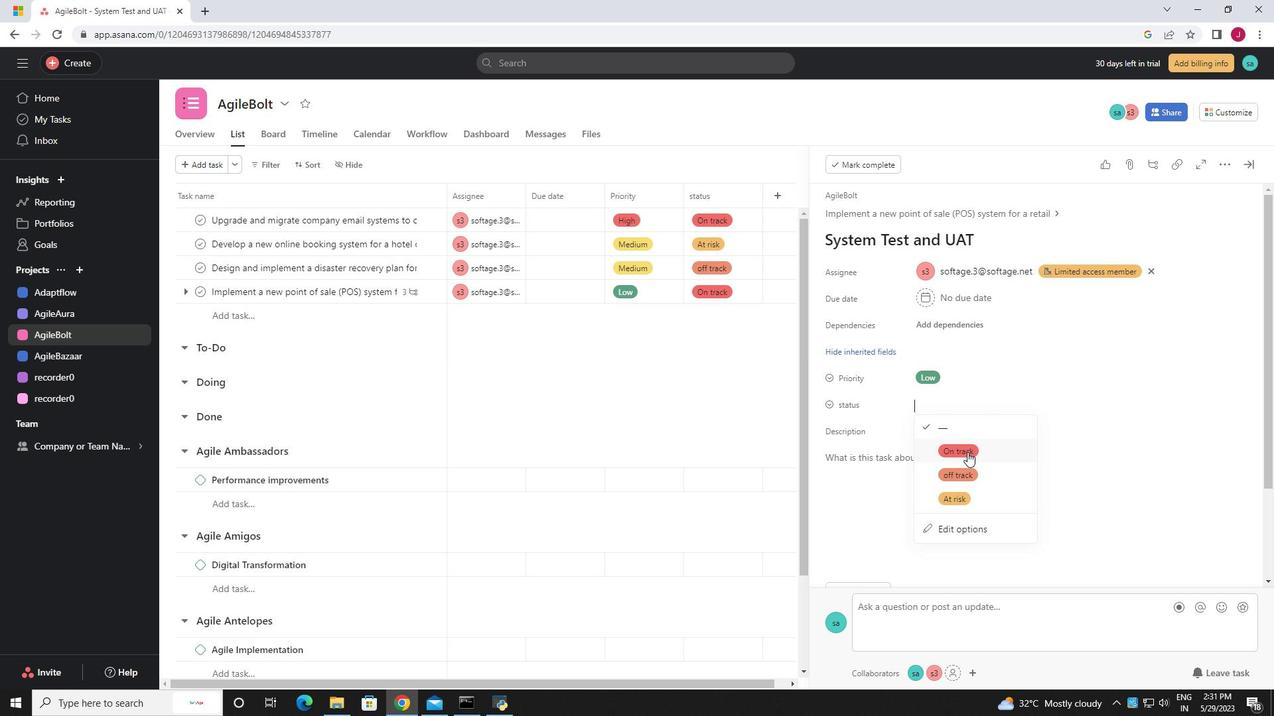 
Action: Mouse pressed left at (962, 451)
Screenshot: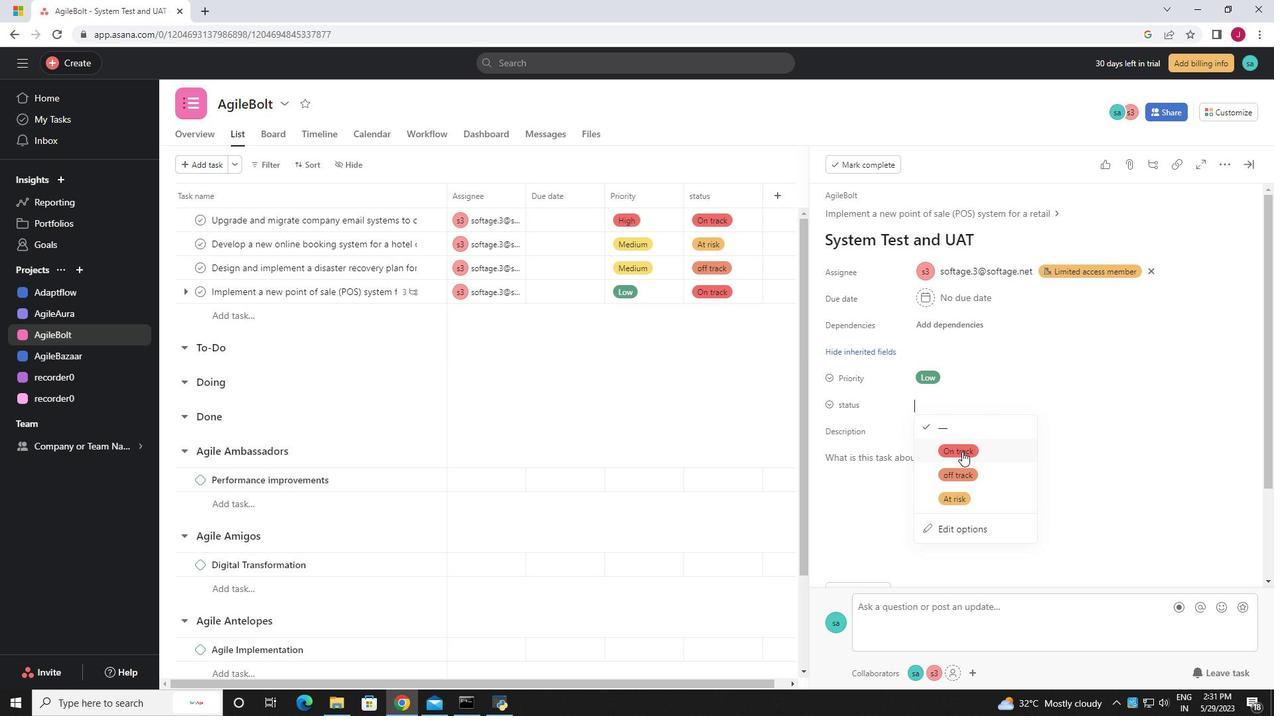 
Action: Mouse moved to (762, 393)
Screenshot: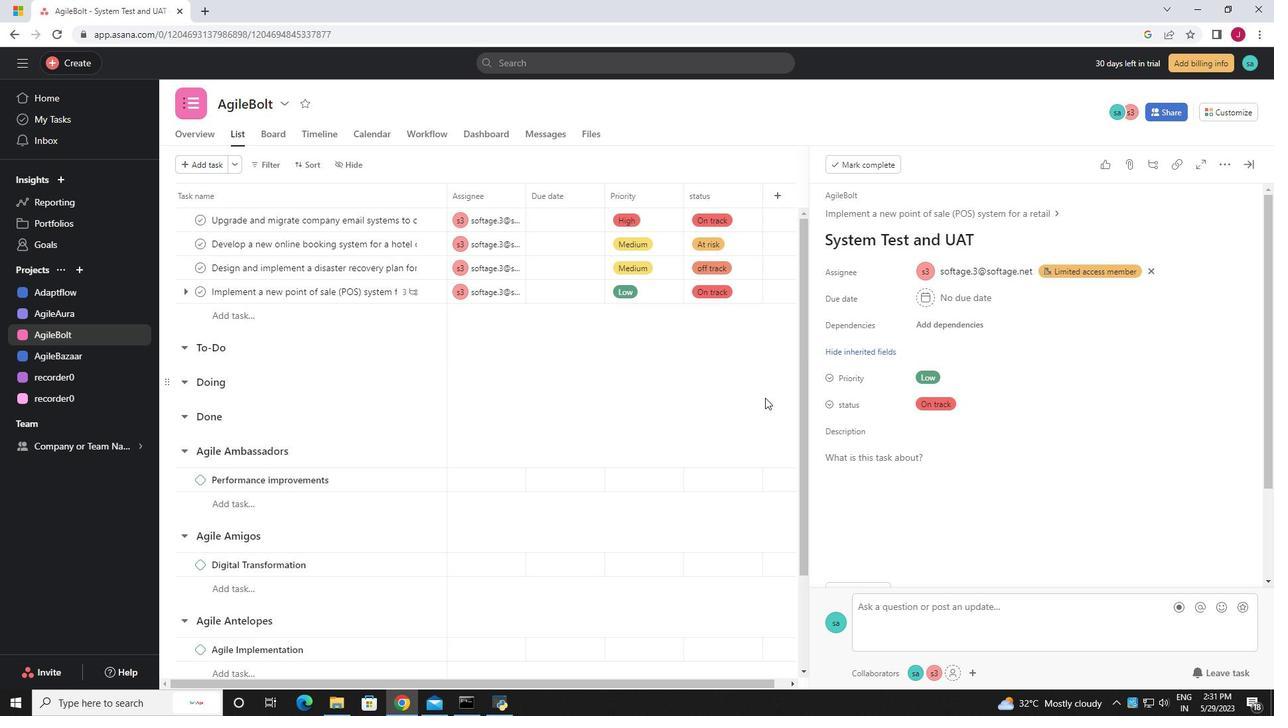 
Action: Mouse pressed left at (762, 393)
Screenshot: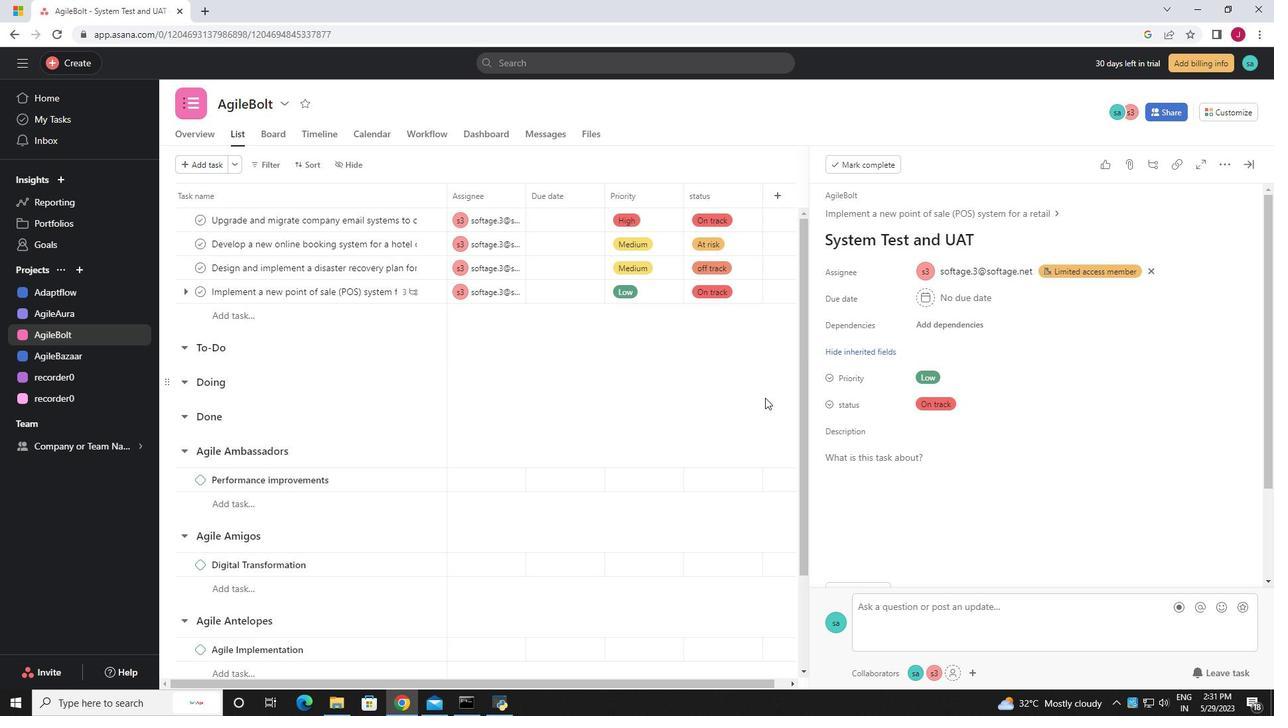 
